 Task: Add Ancient Nutrition Organic Brain Boost to the cart.
Action: Mouse pressed left at (27, 70)
Screenshot: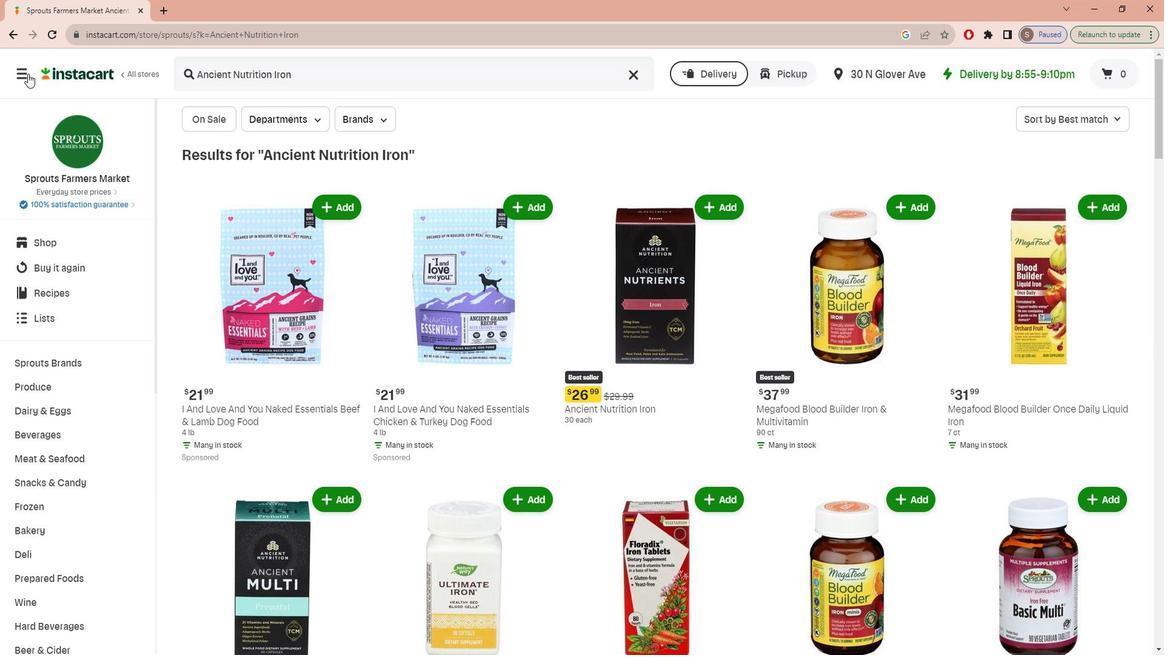 
Action: Mouse moved to (31, 150)
Screenshot: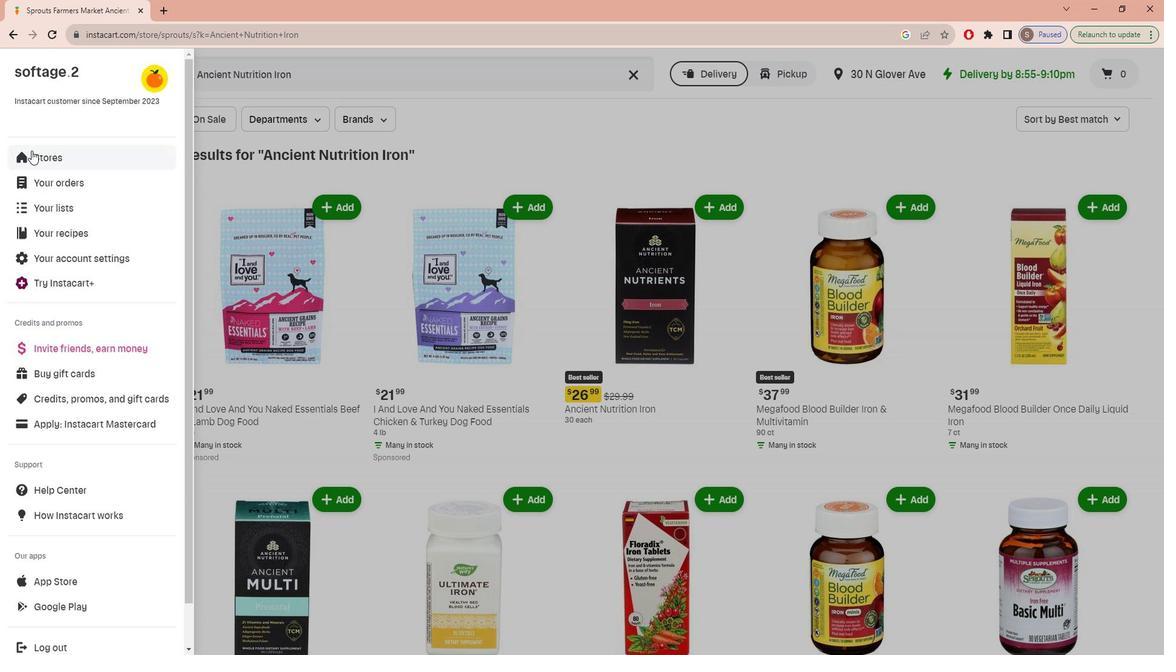 
Action: Mouse pressed left at (31, 150)
Screenshot: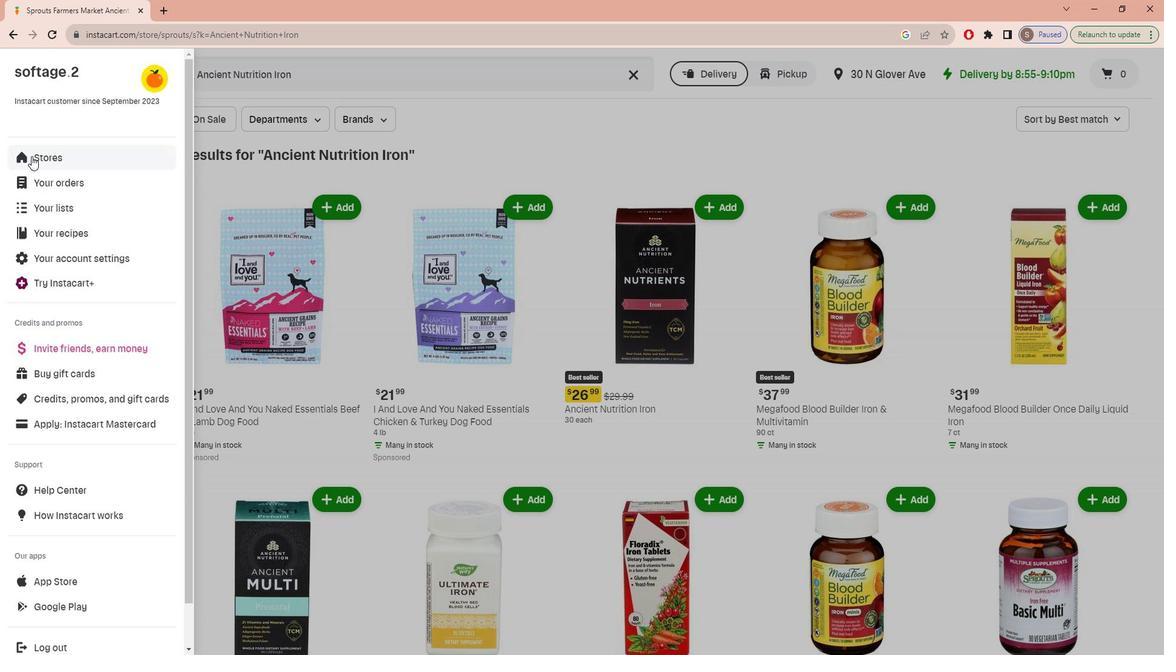 
Action: Mouse moved to (267, 121)
Screenshot: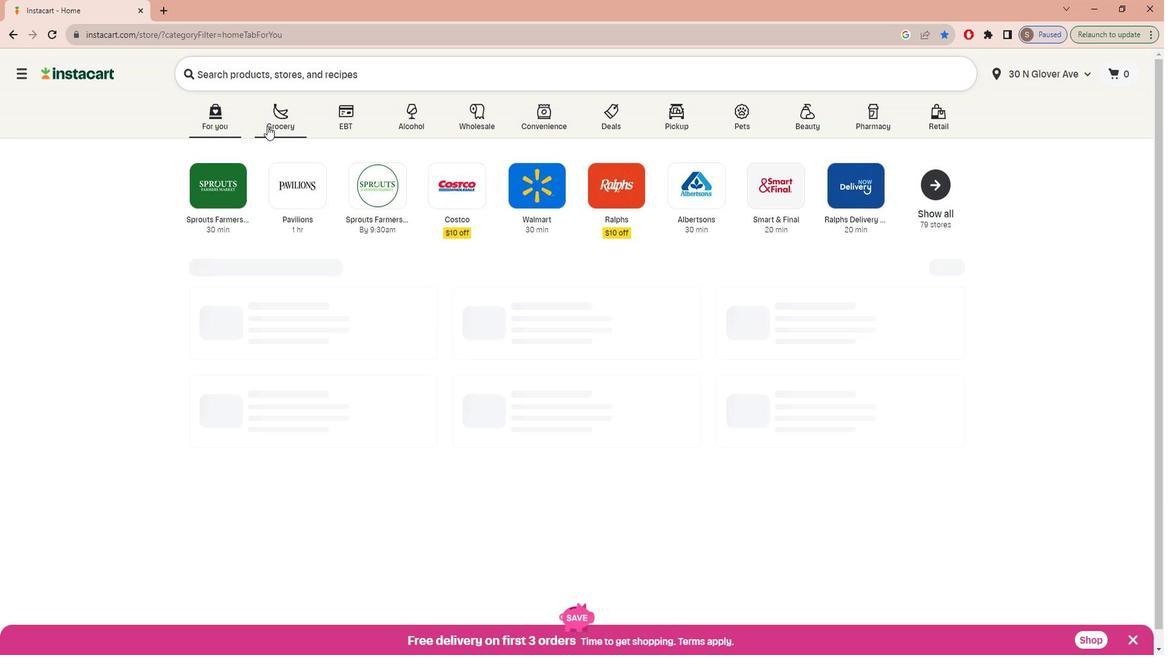 
Action: Mouse pressed left at (267, 121)
Screenshot: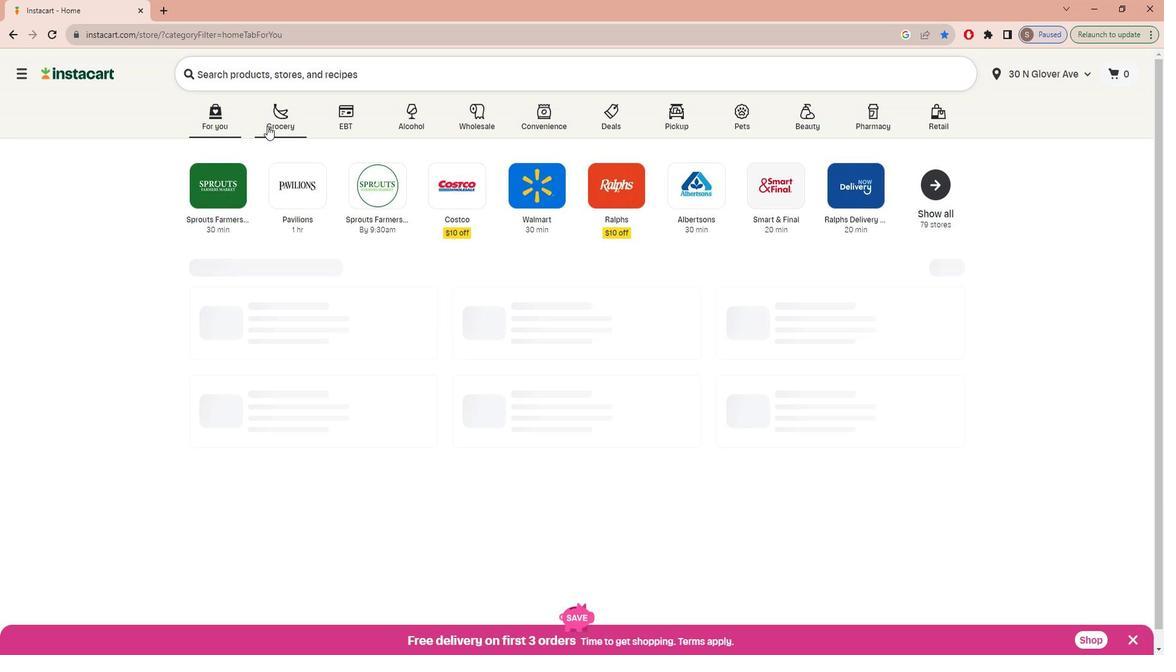 
Action: Mouse moved to (273, 333)
Screenshot: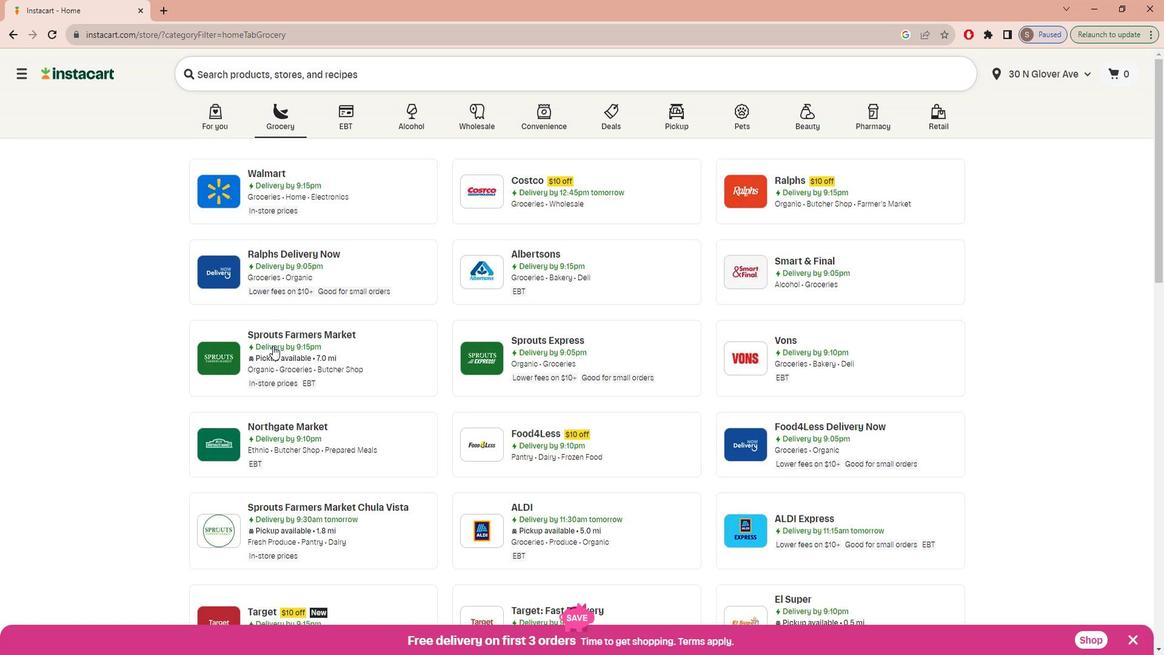 
Action: Mouse pressed left at (273, 333)
Screenshot: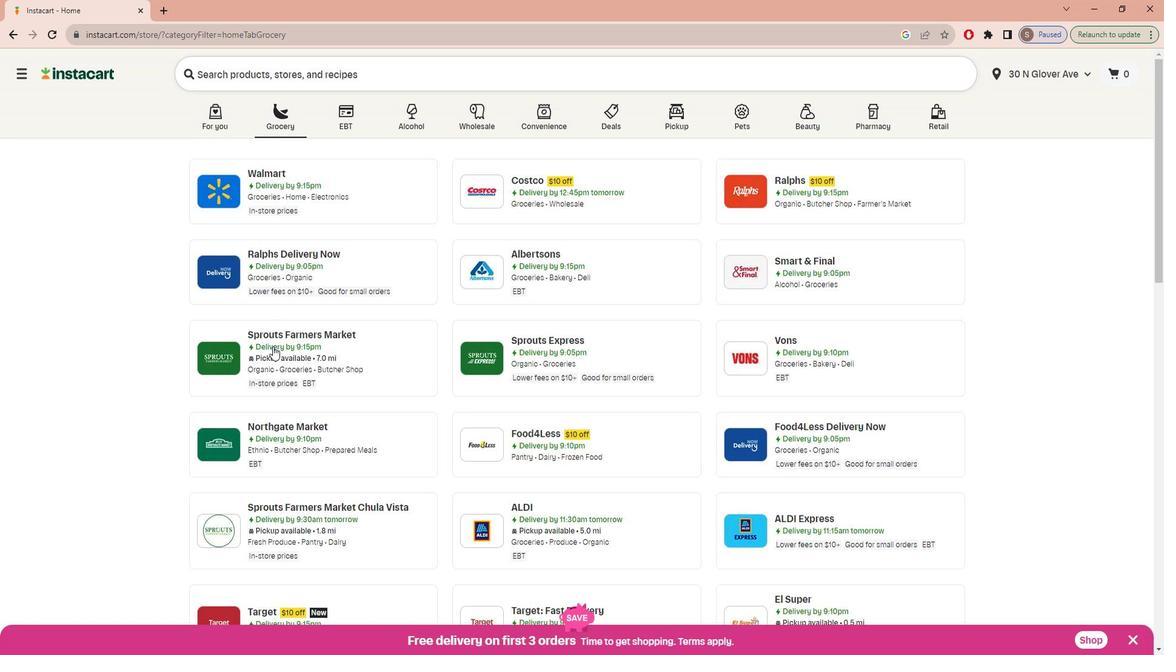 
Action: Mouse moved to (99, 438)
Screenshot: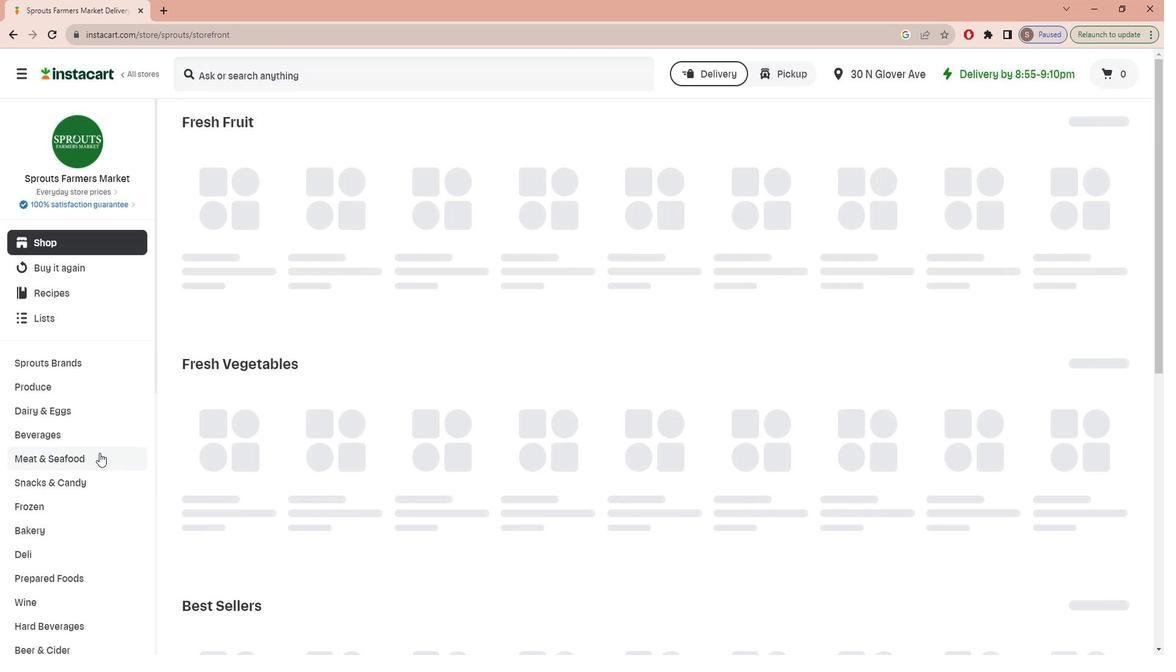 
Action: Mouse scrolled (99, 437) with delta (0, 0)
Screenshot: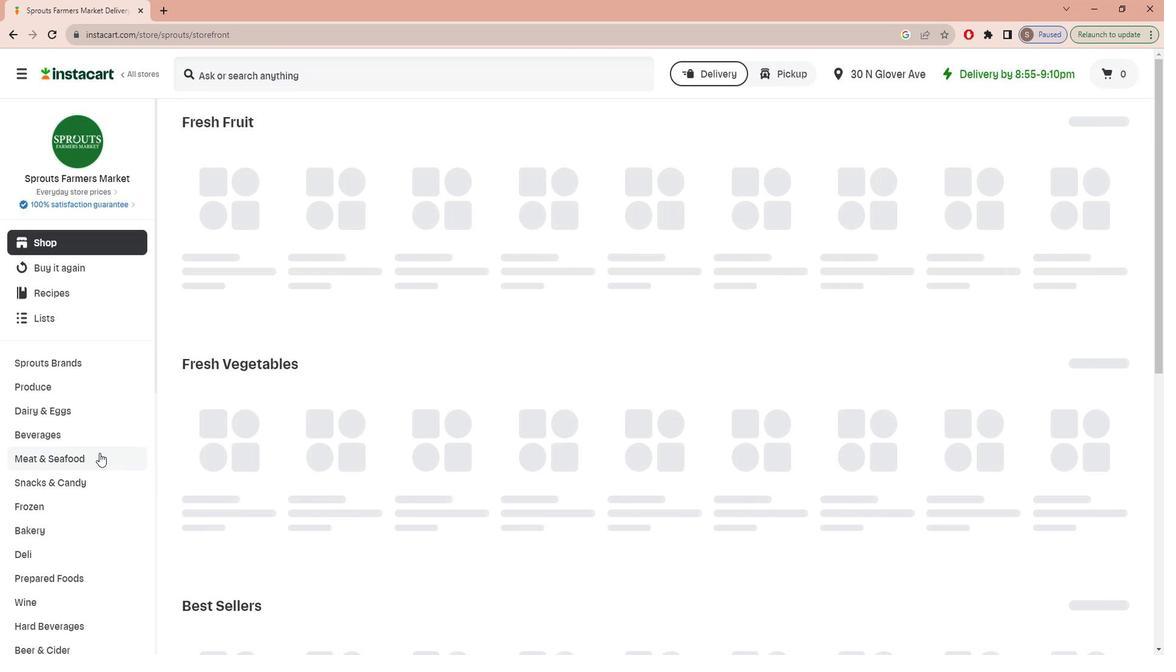 
Action: Mouse moved to (98, 438)
Screenshot: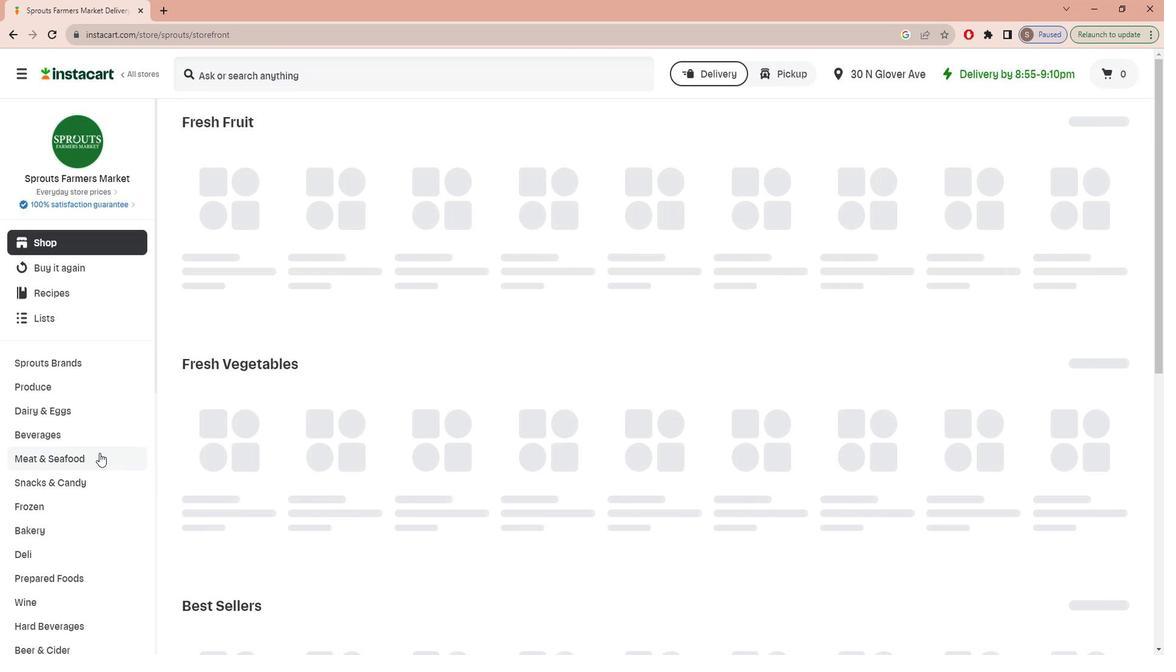 
Action: Mouse scrolled (98, 438) with delta (0, 0)
Screenshot: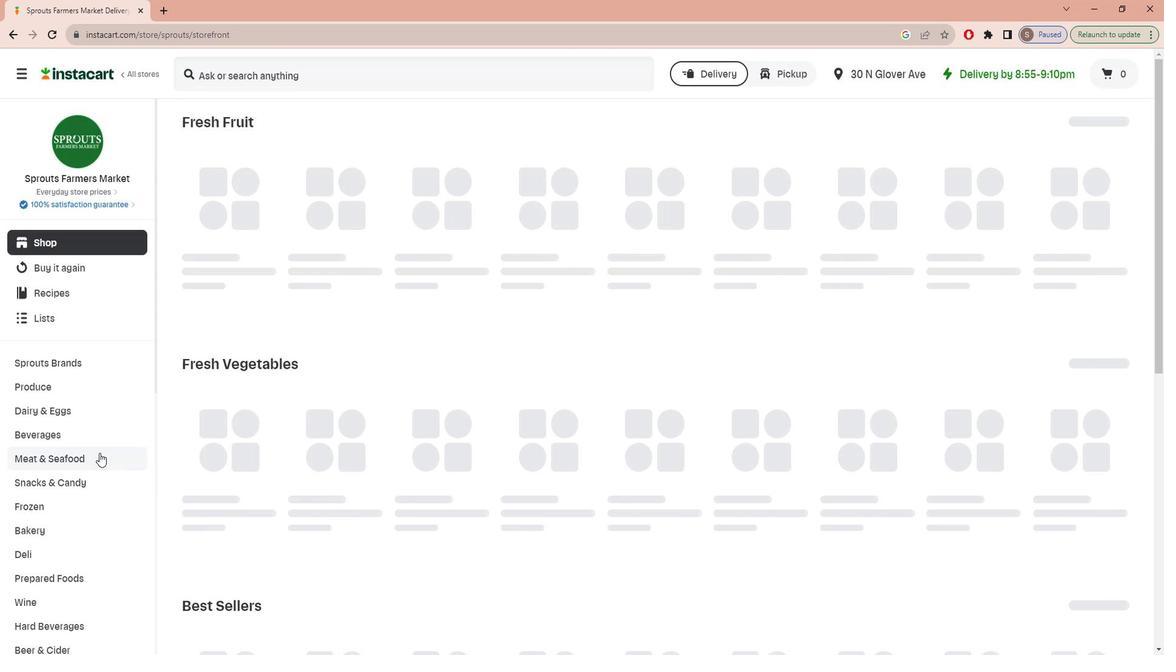 
Action: Mouse scrolled (98, 438) with delta (0, 0)
Screenshot: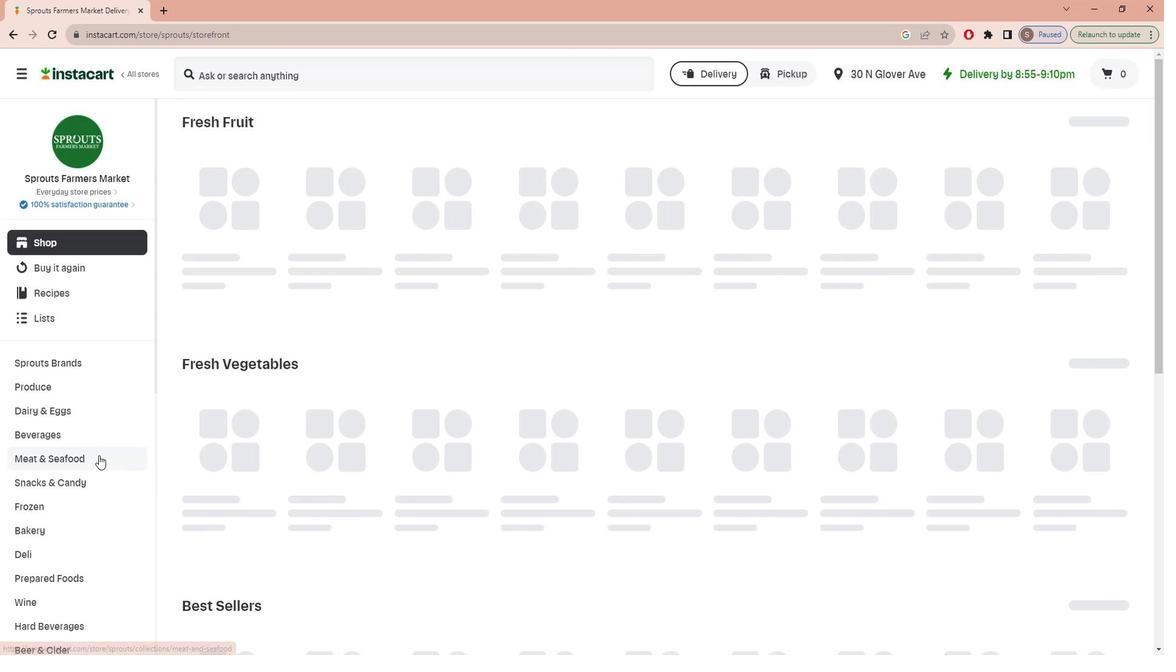 
Action: Mouse scrolled (98, 438) with delta (0, 0)
Screenshot: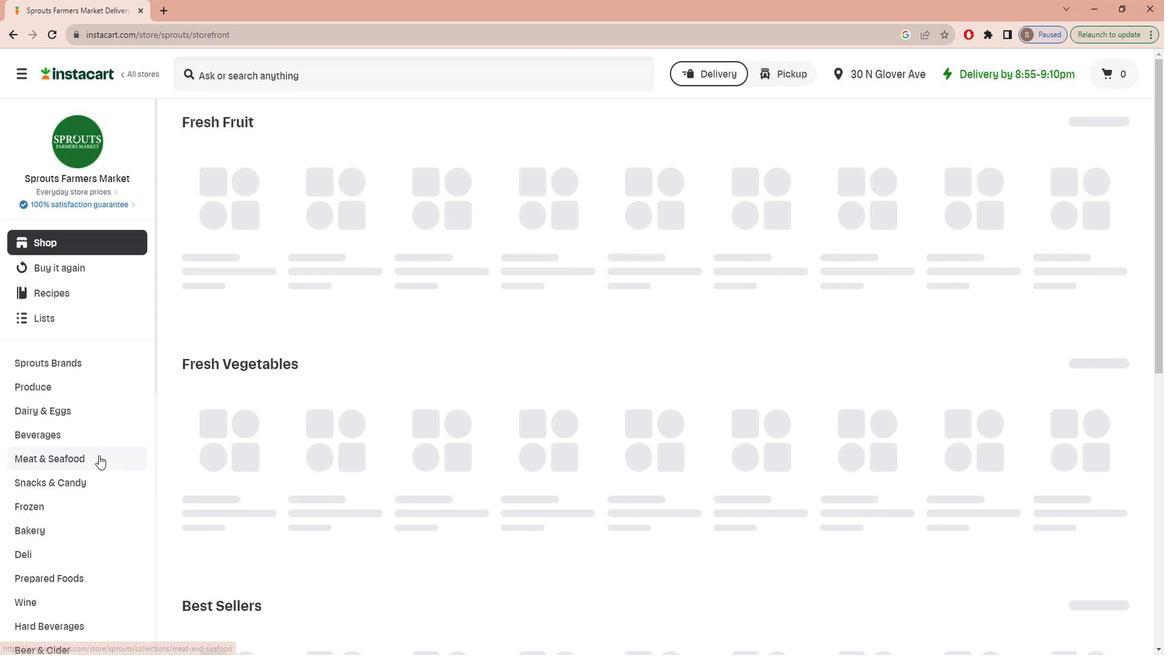 
Action: Mouse scrolled (98, 438) with delta (0, 0)
Screenshot: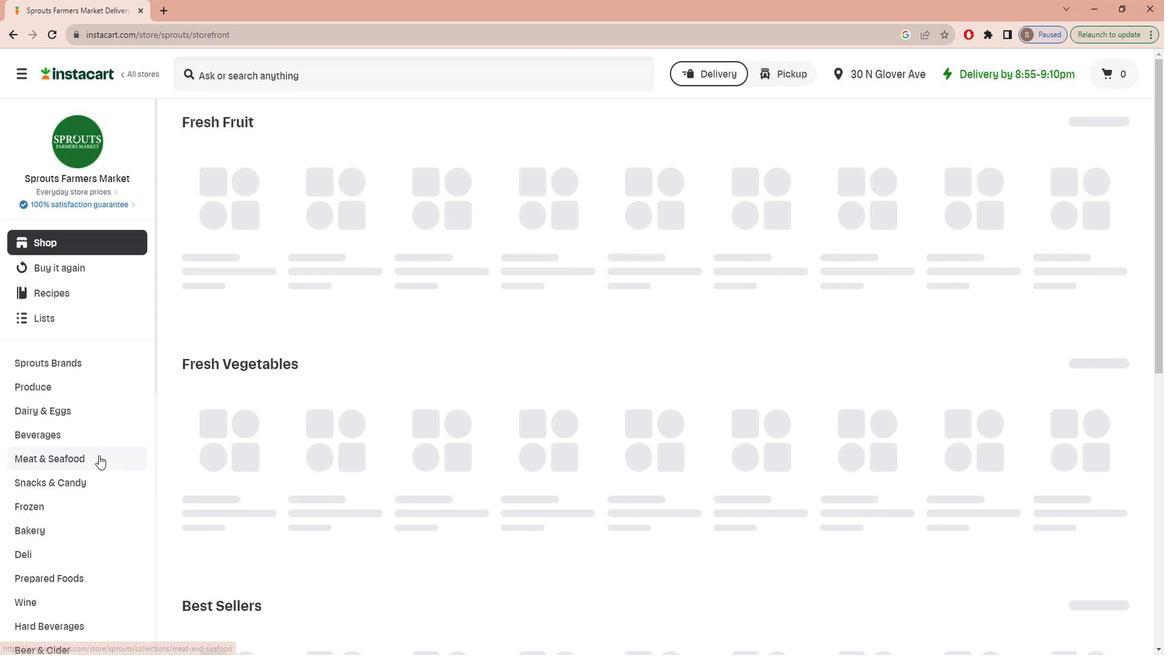 
Action: Mouse scrolled (98, 438) with delta (0, 0)
Screenshot: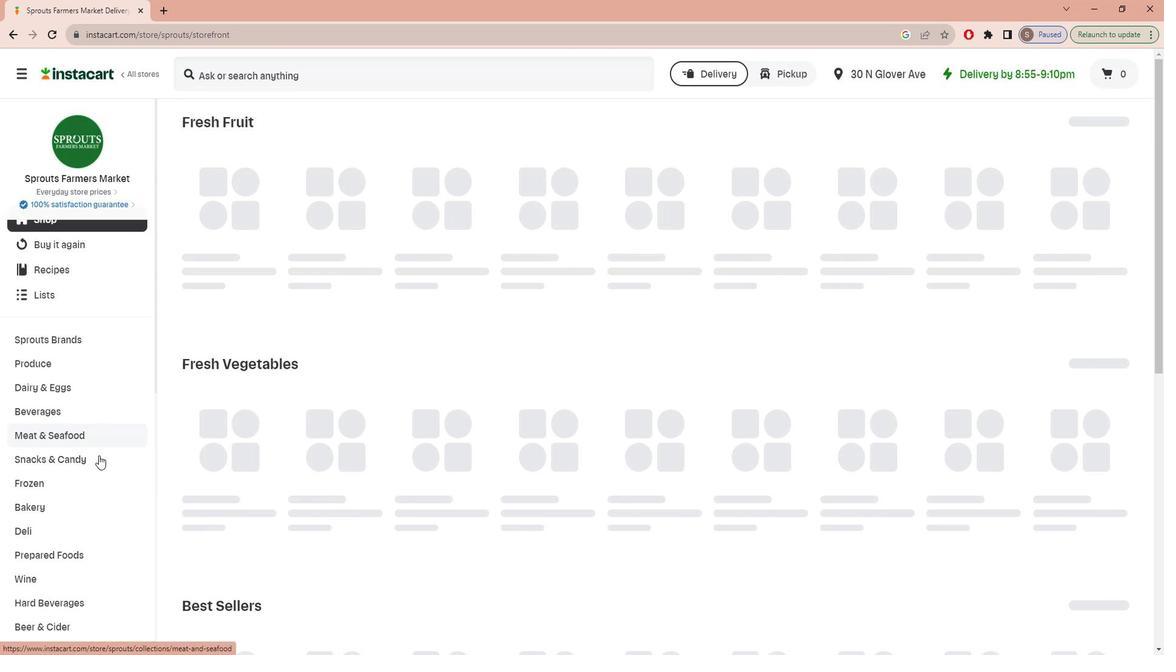 
Action: Mouse scrolled (98, 438) with delta (0, 0)
Screenshot: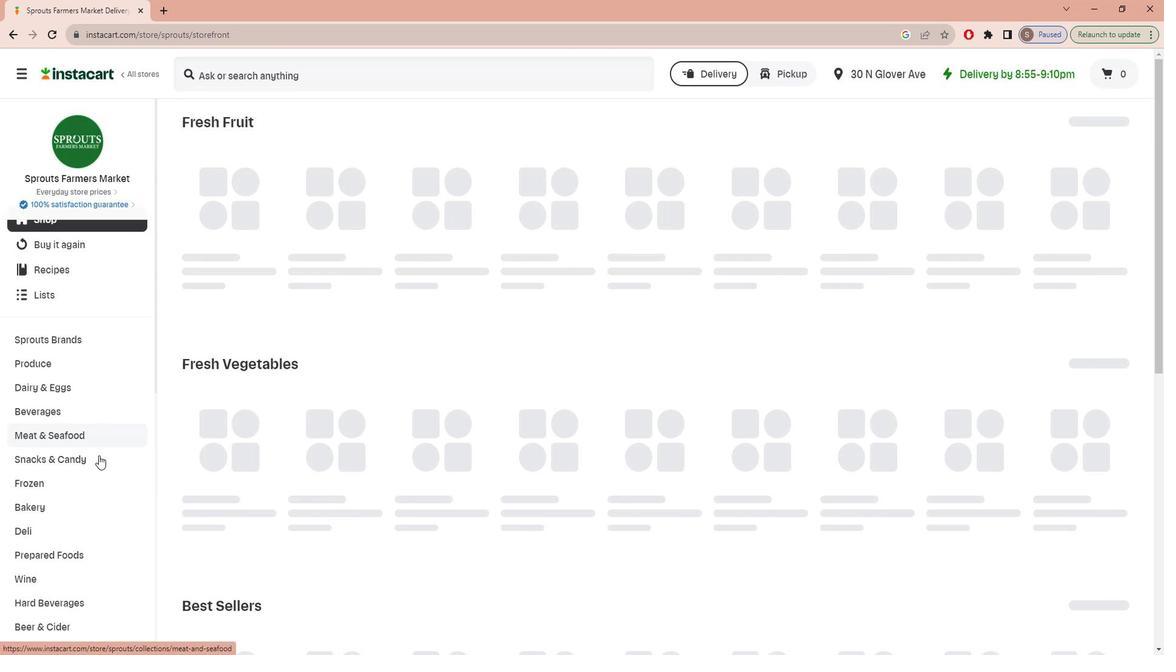 
Action: Mouse scrolled (98, 438) with delta (0, 0)
Screenshot: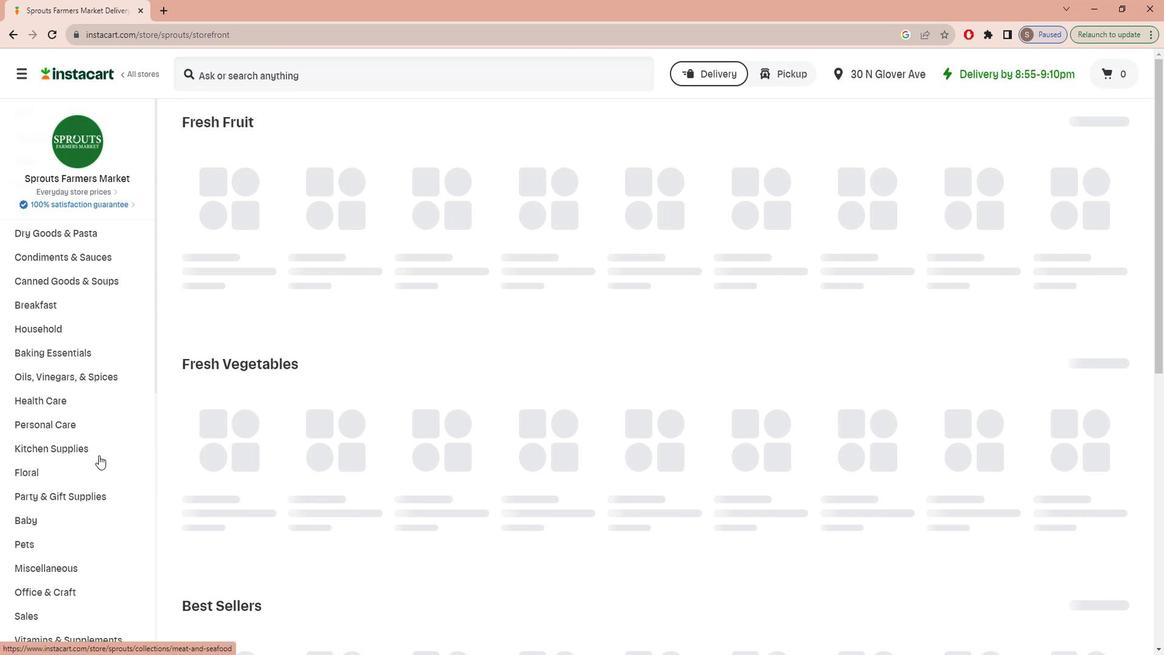 
Action: Mouse scrolled (98, 438) with delta (0, 0)
Screenshot: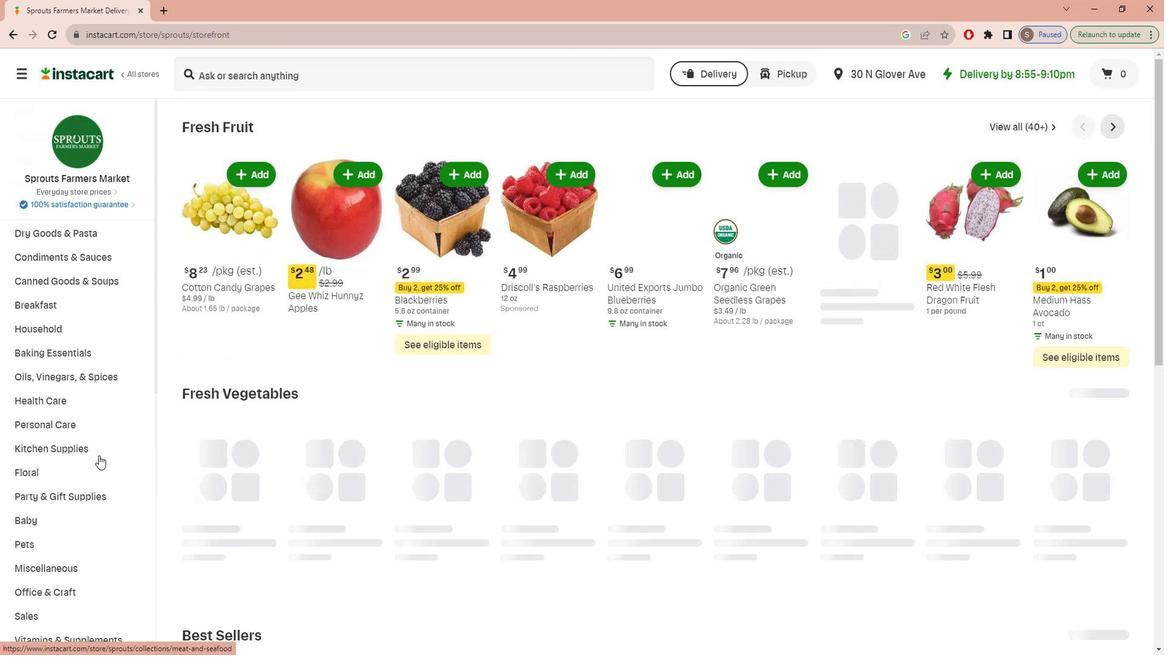 
Action: Mouse scrolled (98, 438) with delta (0, 0)
Screenshot: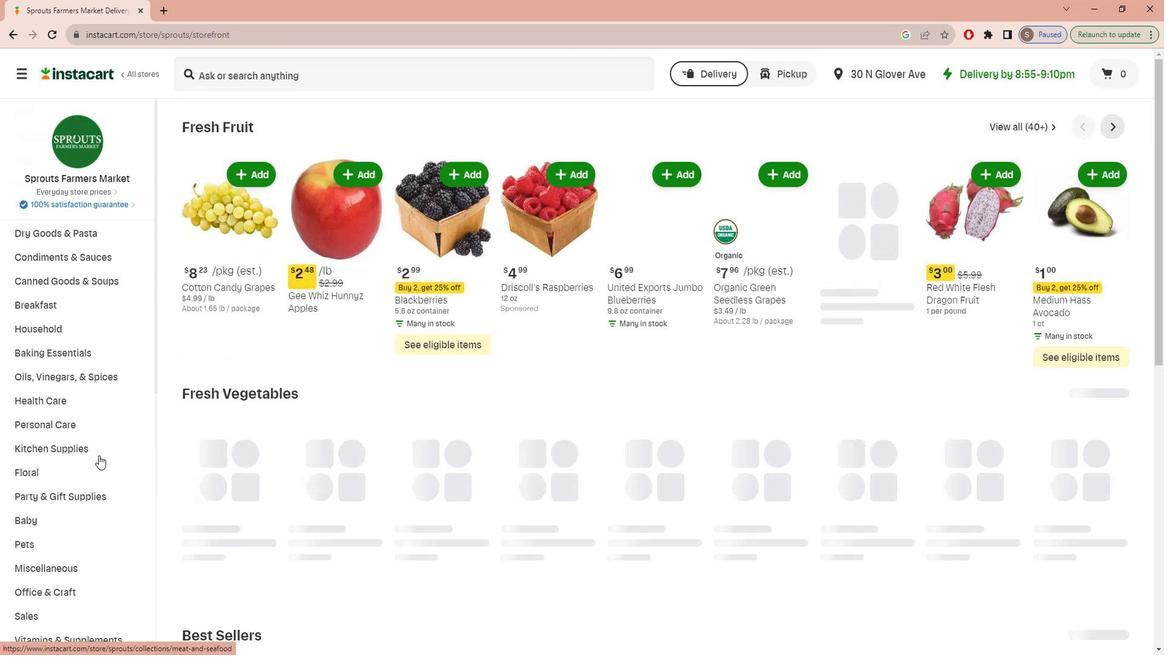 
Action: Mouse scrolled (98, 438) with delta (0, 0)
Screenshot: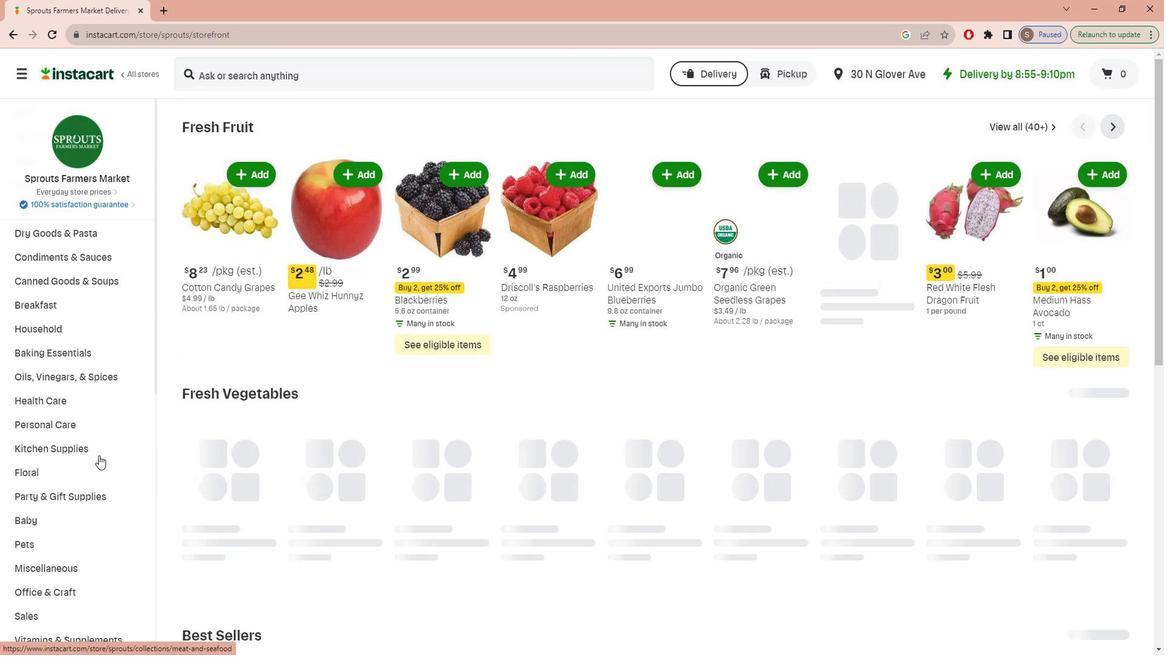 
Action: Mouse scrolled (98, 438) with delta (0, 0)
Screenshot: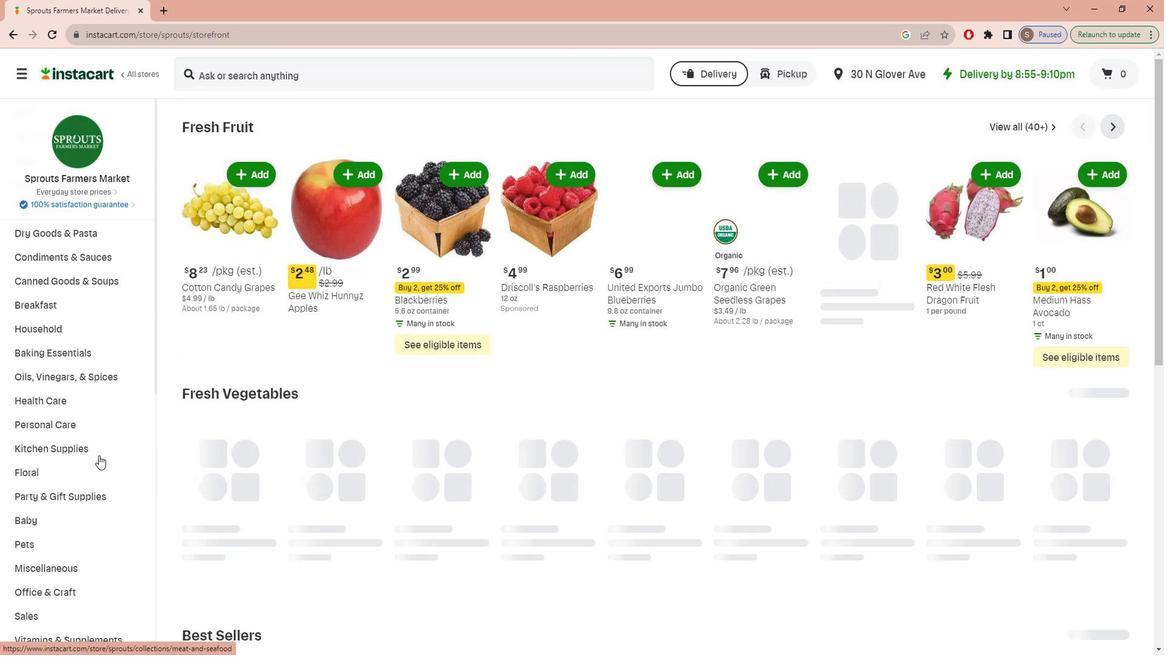 
Action: Mouse scrolled (98, 438) with delta (0, 0)
Screenshot: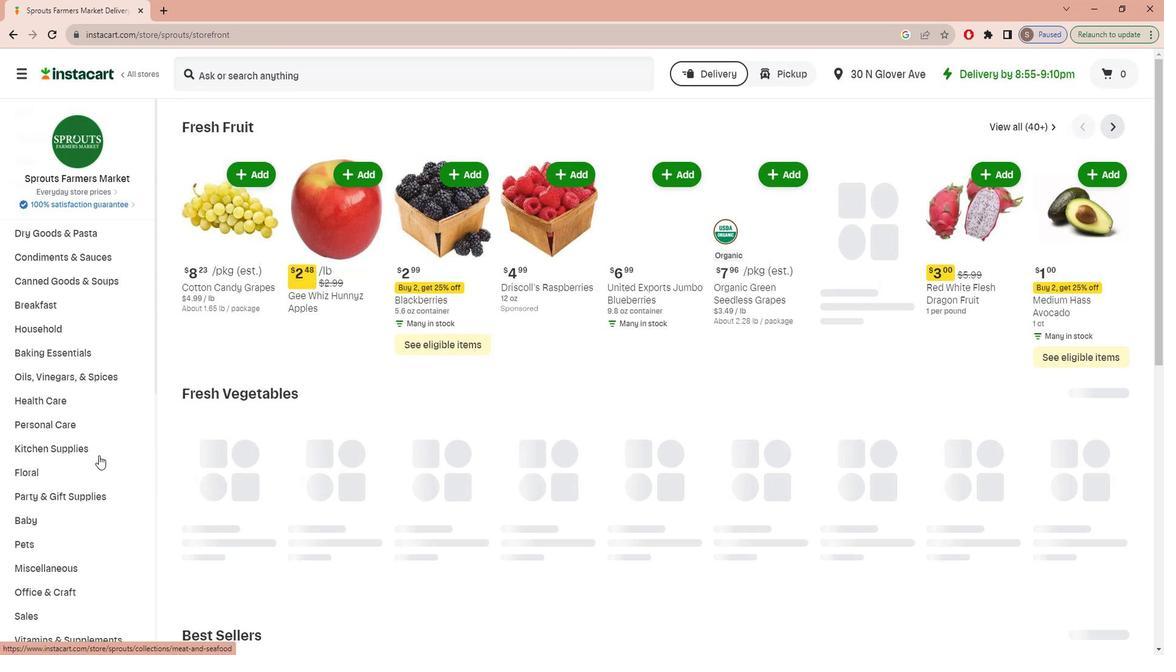 
Action: Mouse moved to (102, 563)
Screenshot: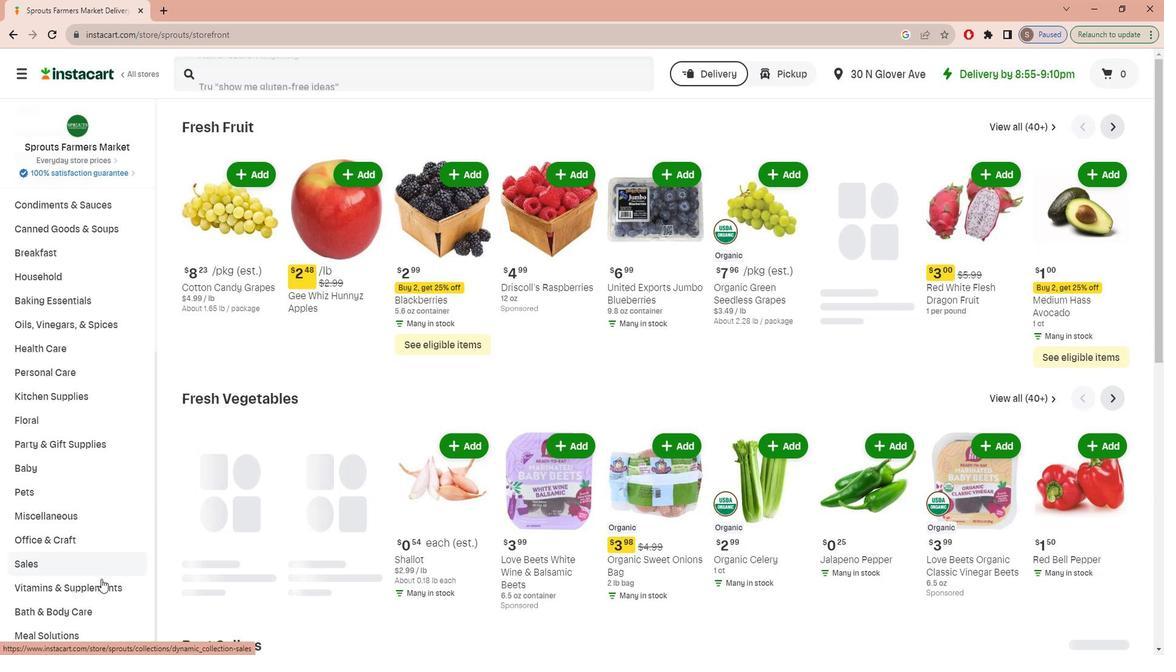 
Action: Mouse pressed left at (102, 563)
Screenshot: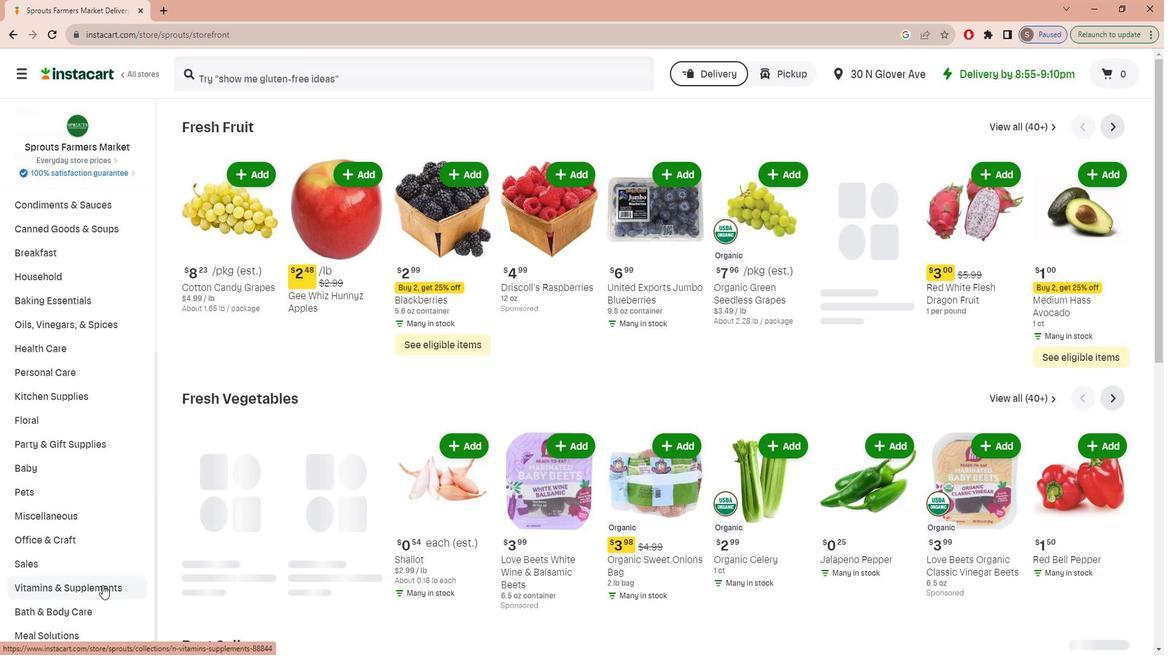 
Action: Mouse moved to (1122, 148)
Screenshot: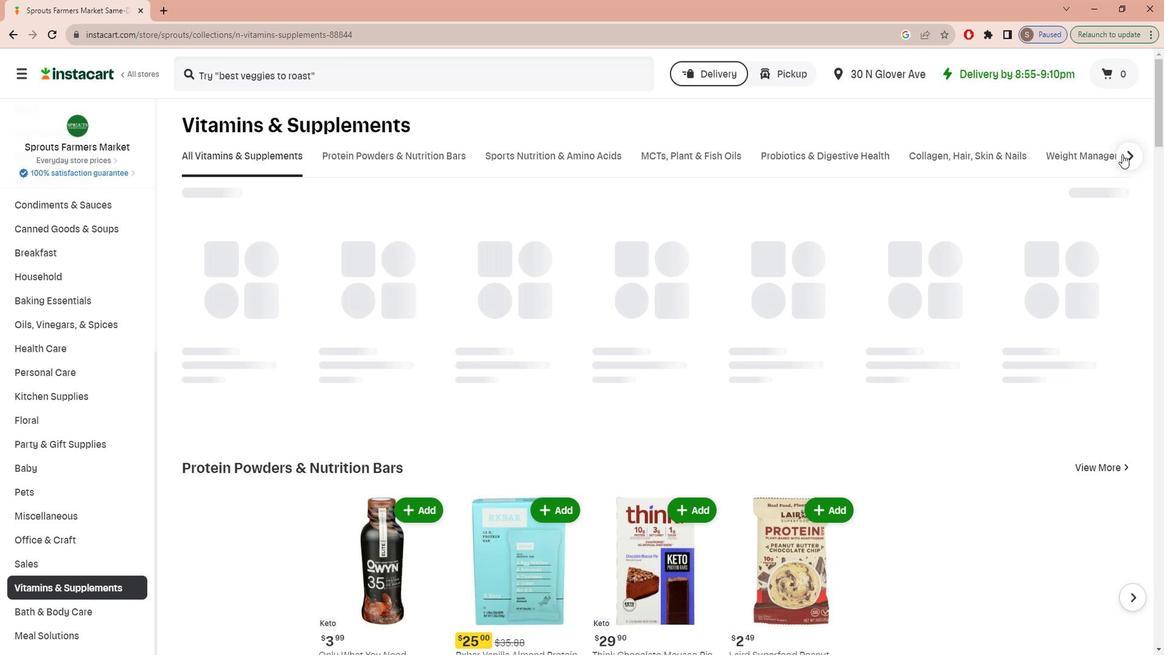 
Action: Mouse pressed left at (1122, 148)
Screenshot: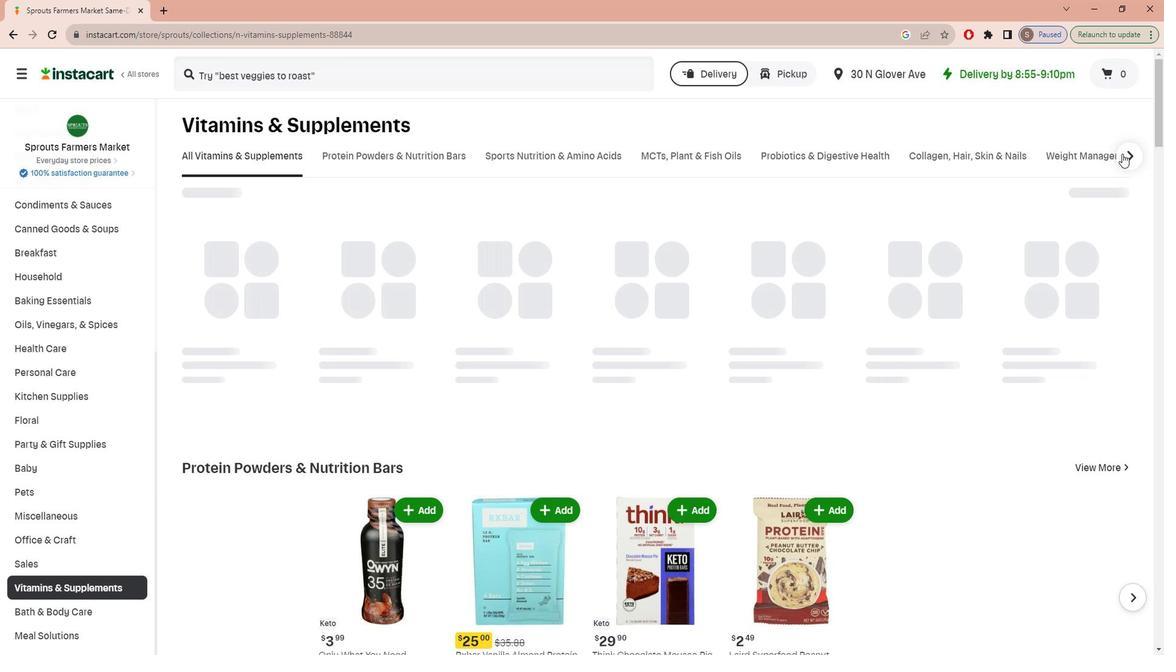 
Action: Mouse moved to (820, 144)
Screenshot: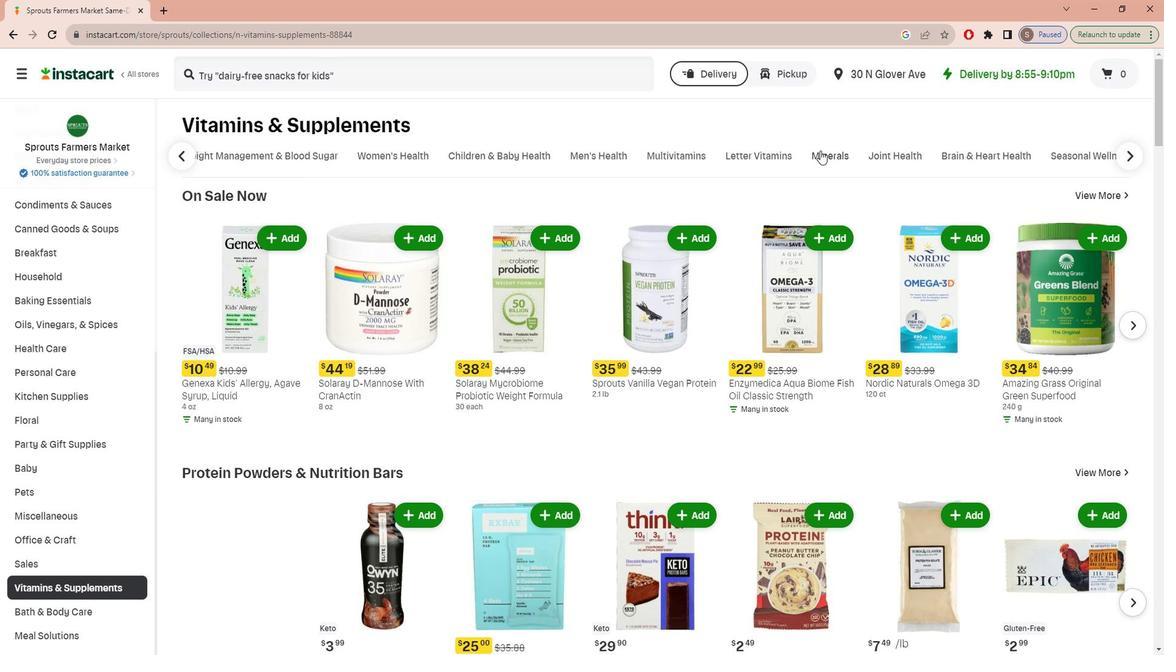 
Action: Mouse pressed left at (820, 144)
Screenshot: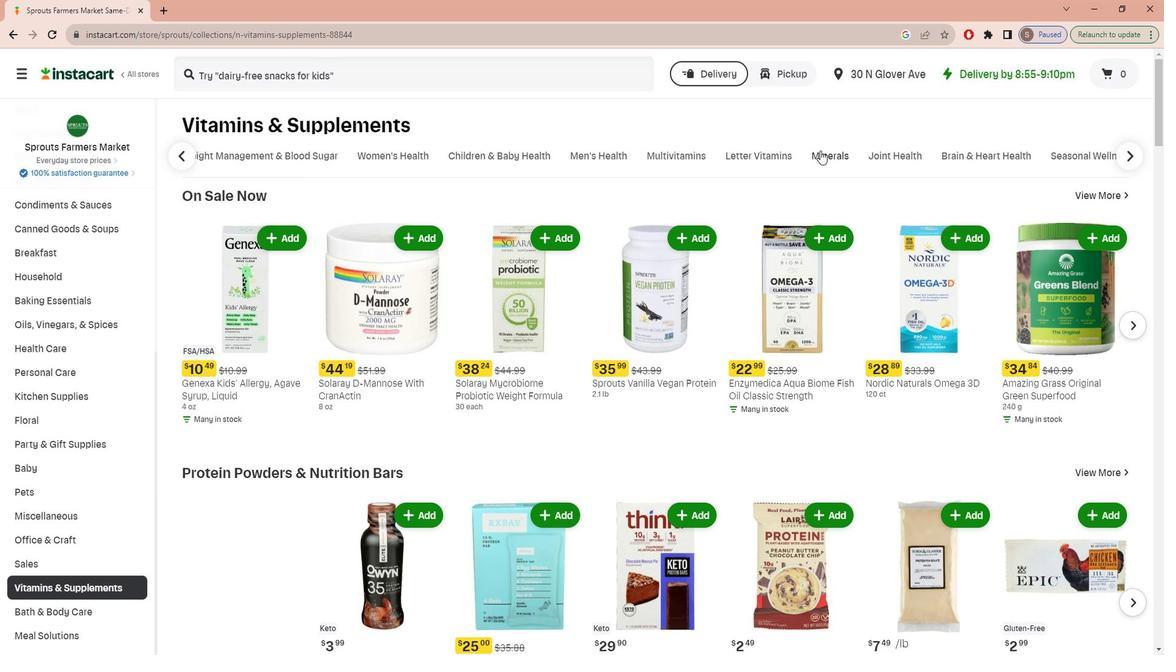 
Action: Mouse moved to (566, 74)
Screenshot: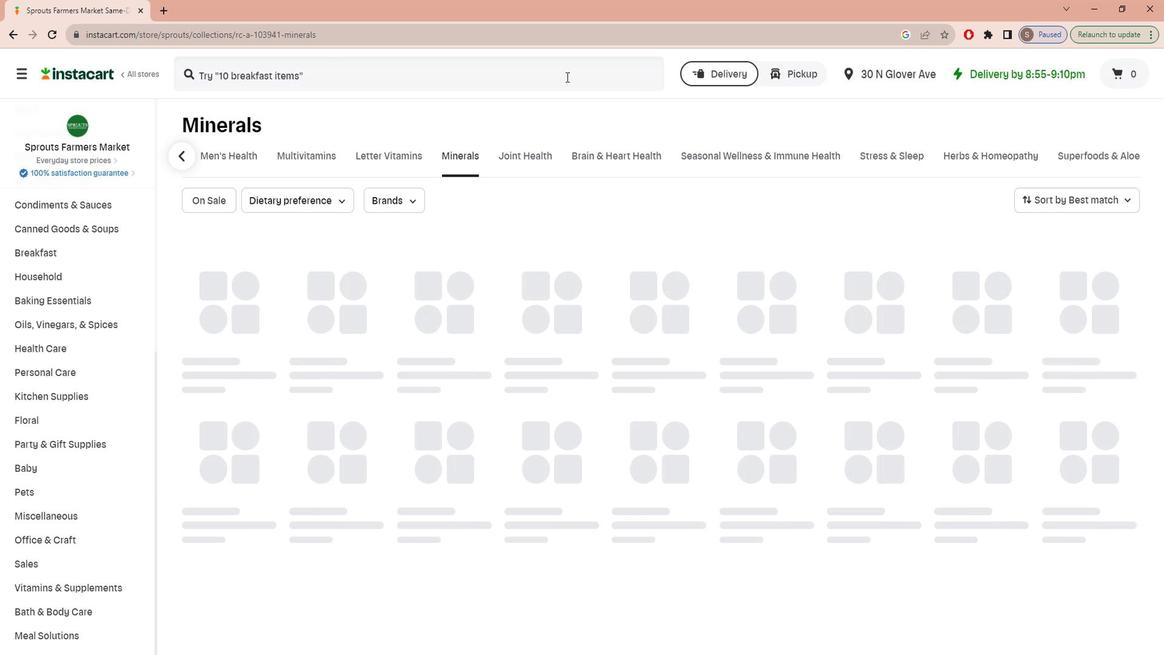 
Action: Mouse pressed left at (566, 74)
Screenshot: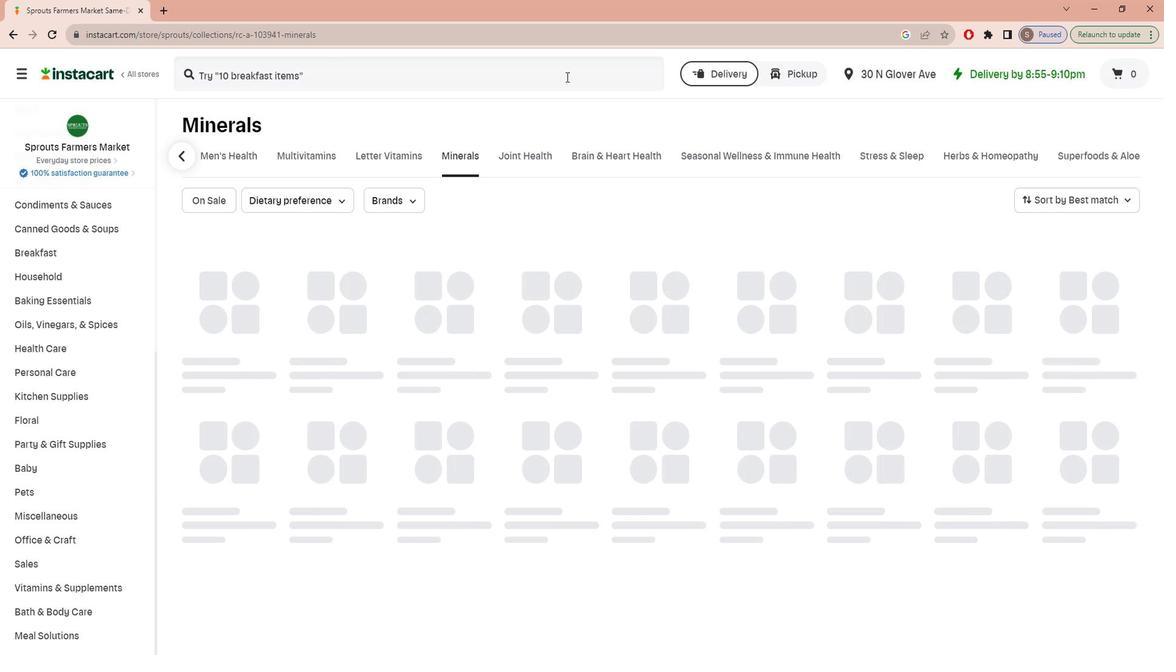 
Action: Mouse pressed left at (566, 74)
Screenshot: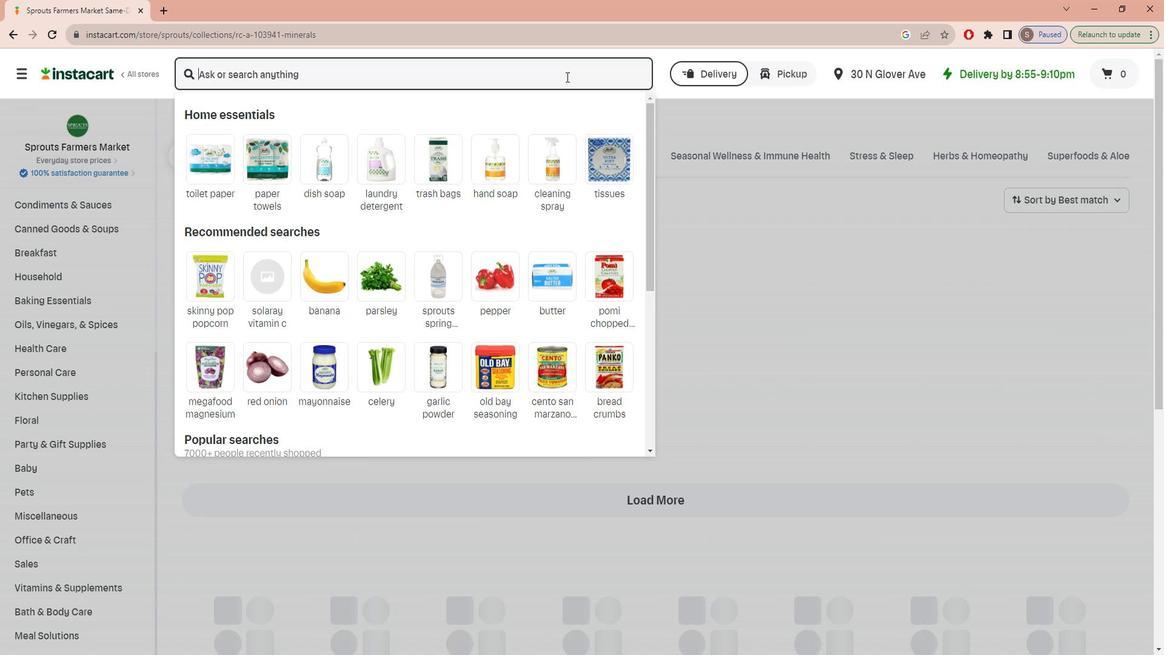 
Action: Key pressed a<Key.caps_lock>NCIENT<Key.space><Key.caps_lock>n<Key.caps_lock>UTRITION<Key.space><Key.caps_lock>o<Key.caps_lock>RGANIC<Key.space><Key.caps_lock>b<Key.caps_lock>RAIN<Key.space><Key.caps_lock>b<Key.caps_lock>OOST<Key.enter>
Screenshot: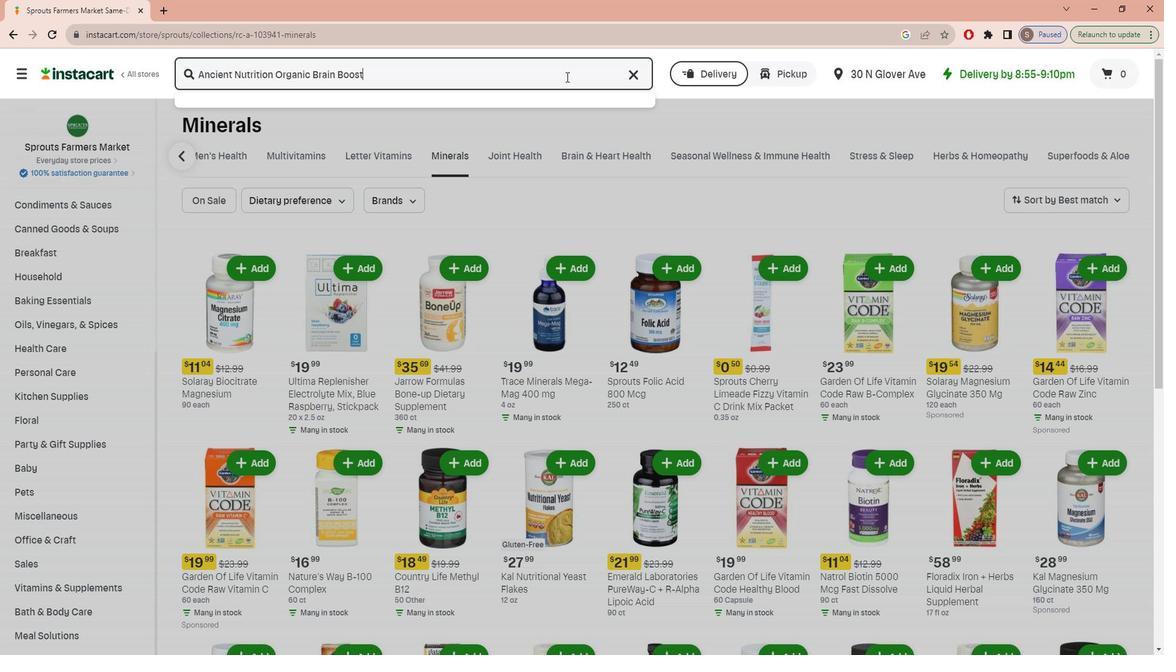 
Action: Mouse moved to (346, 290)
Screenshot: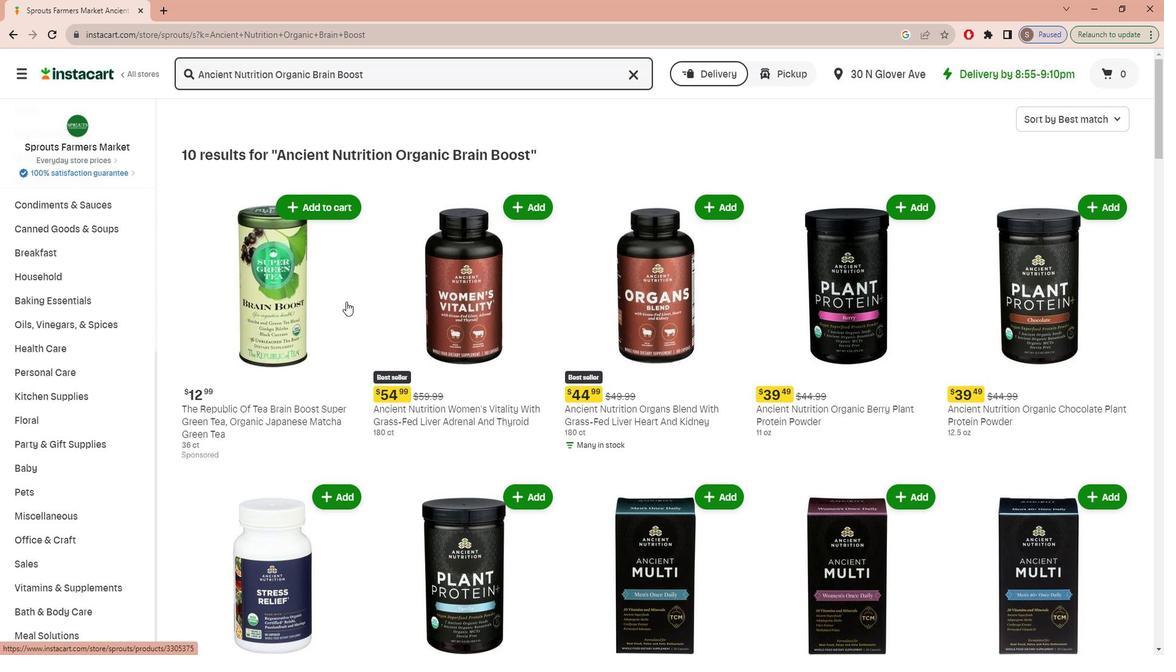 
Action: Mouse scrolled (346, 289) with delta (0, 0)
Screenshot: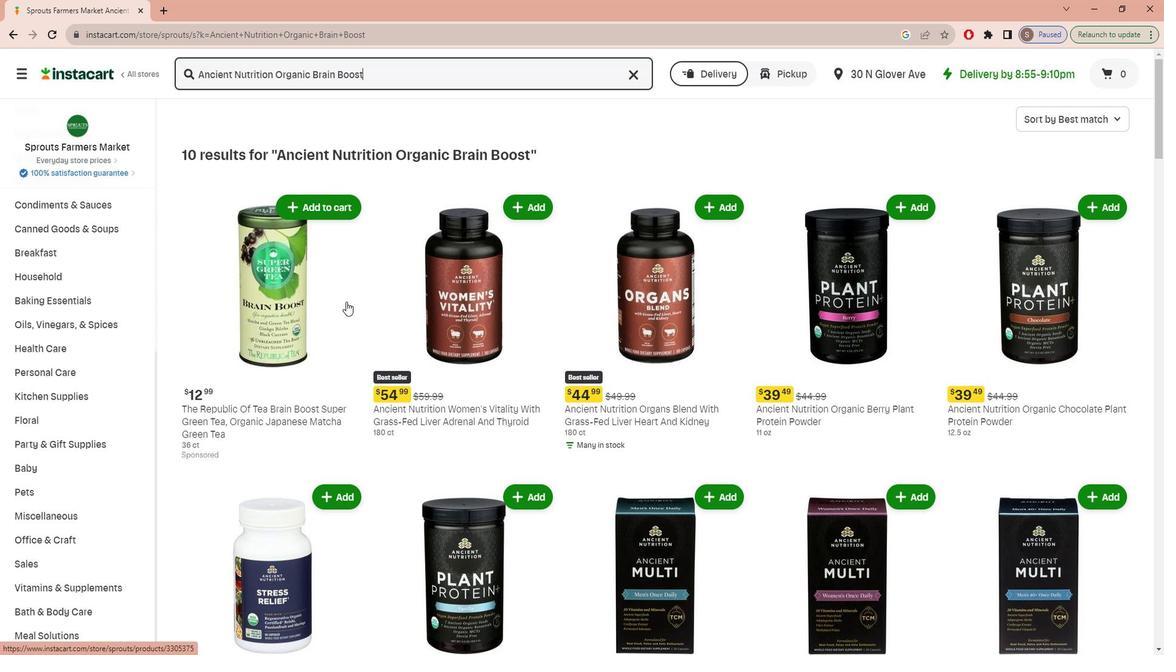 
Action: Mouse scrolled (346, 289) with delta (0, 0)
Screenshot: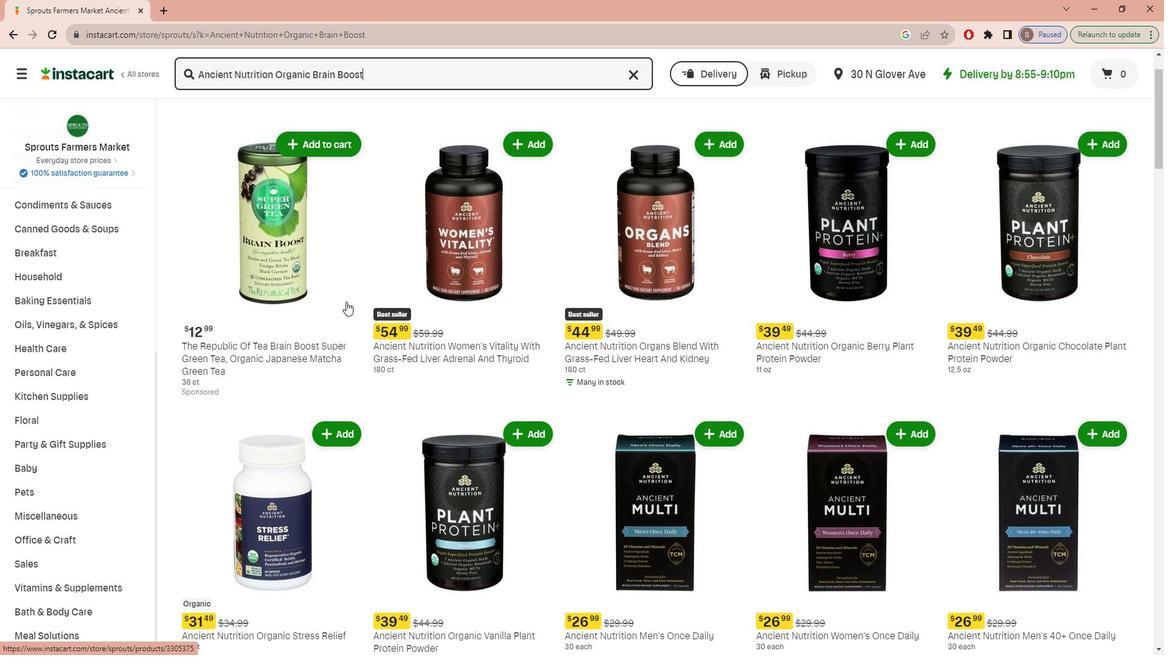 
Action: Mouse moved to (345, 290)
Screenshot: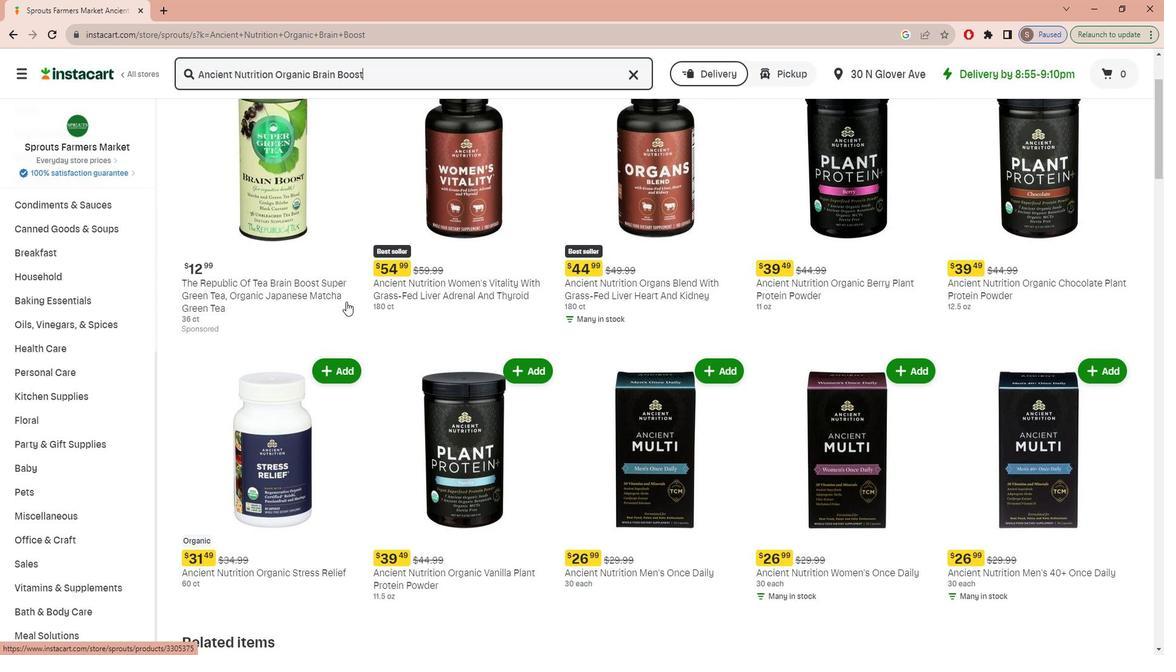 
Action: Mouse scrolled (345, 289) with delta (0, 0)
Screenshot: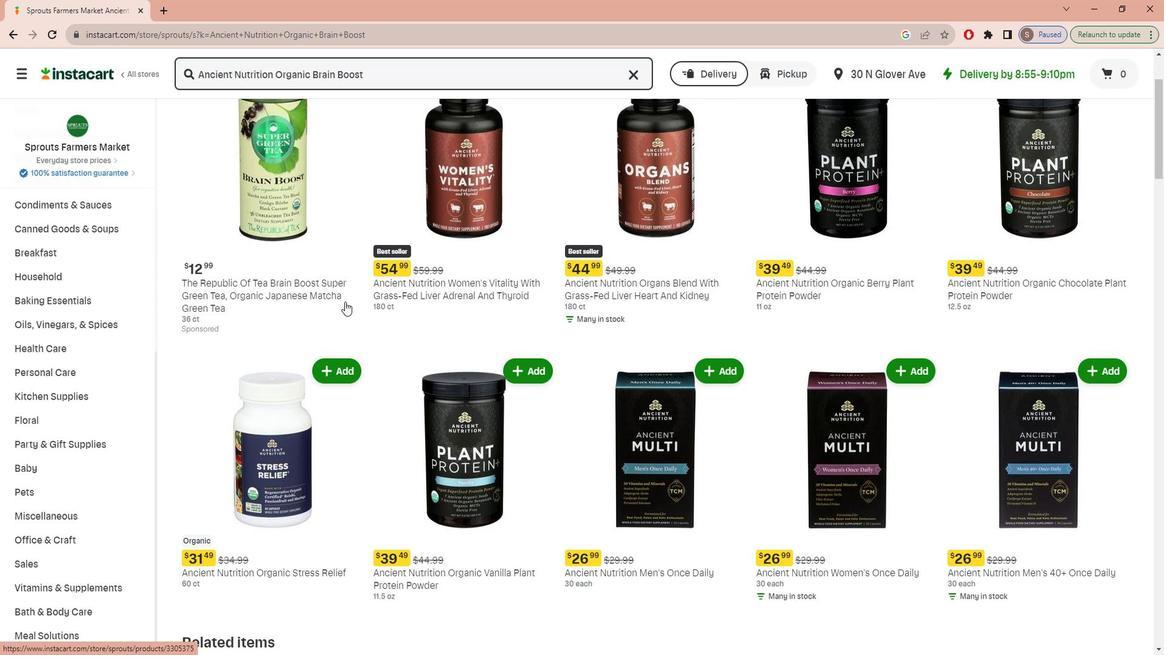 
Action: Mouse scrolled (345, 289) with delta (0, 0)
Screenshot: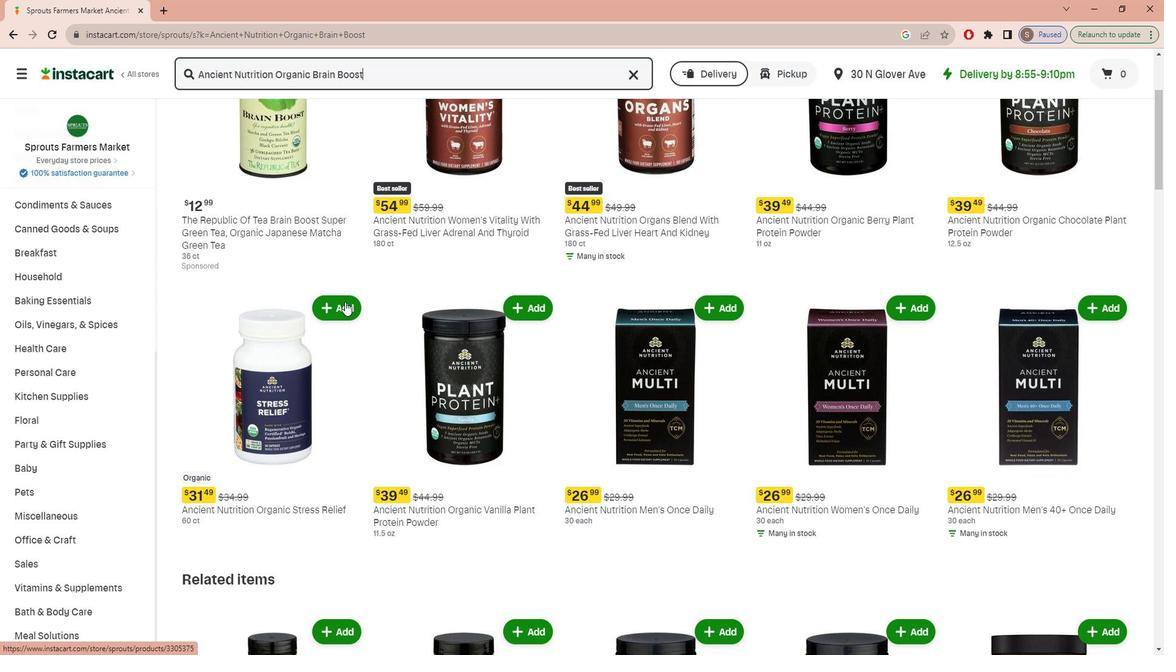 
Action: Mouse moved to (345, 291)
Screenshot: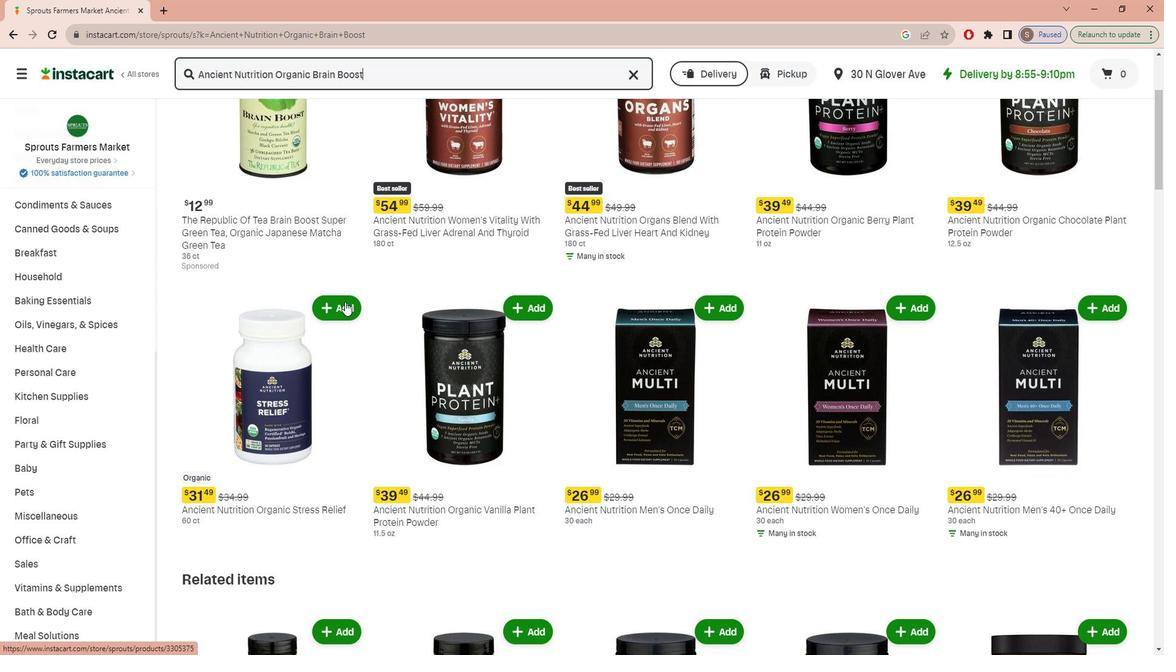 
Action: Mouse scrolled (345, 290) with delta (0, 0)
Screenshot: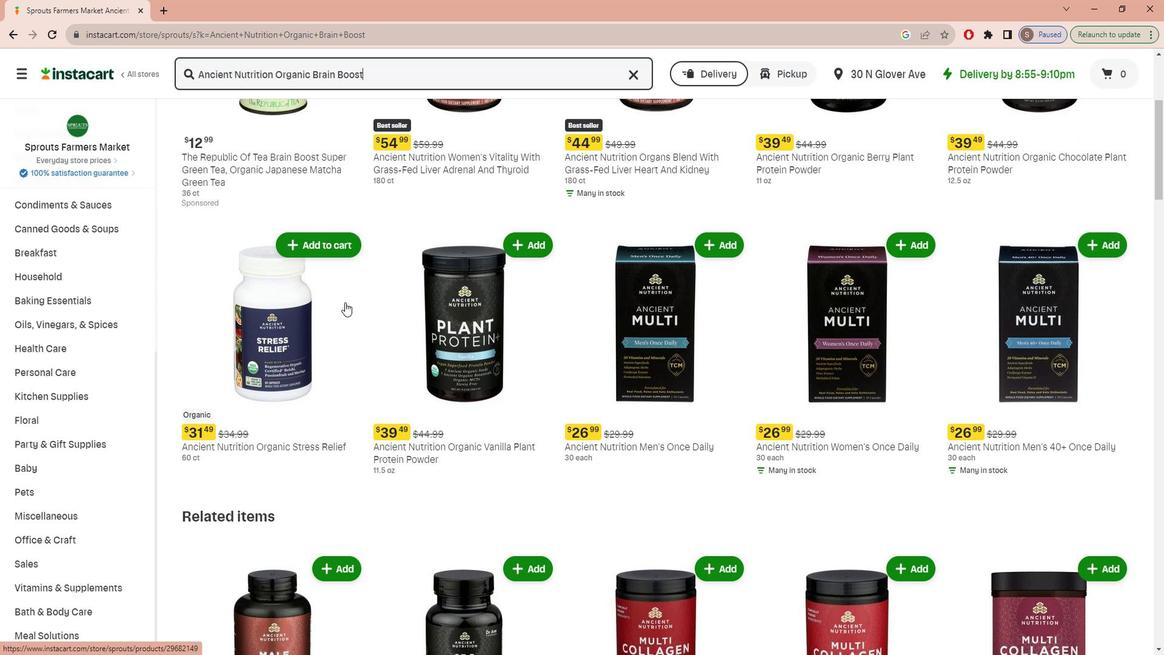 
Action: Mouse moved to (344, 291)
Screenshot: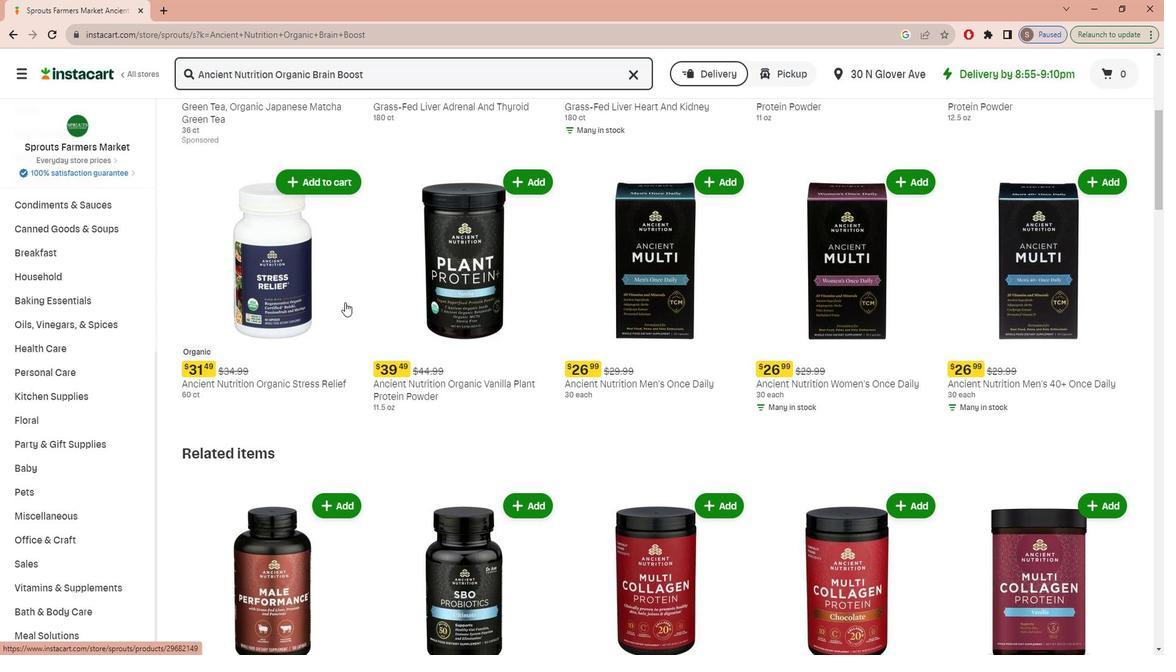 
Action: Mouse scrolled (344, 290) with delta (0, 0)
Screenshot: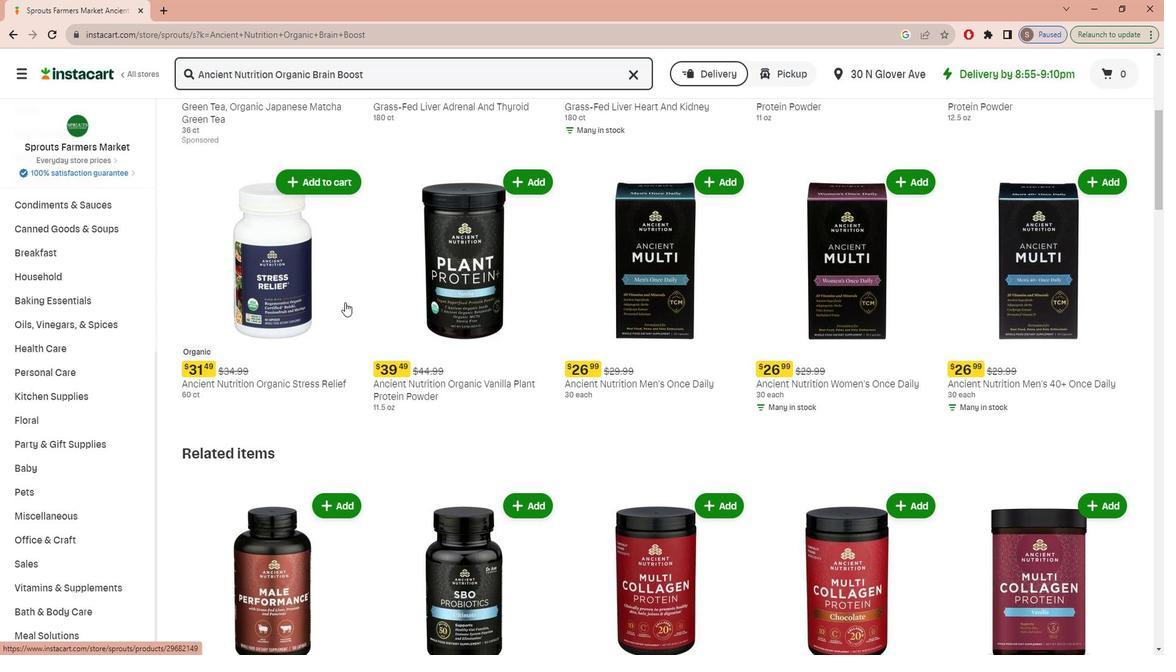 
Action: Mouse scrolled (344, 290) with delta (0, 0)
Screenshot: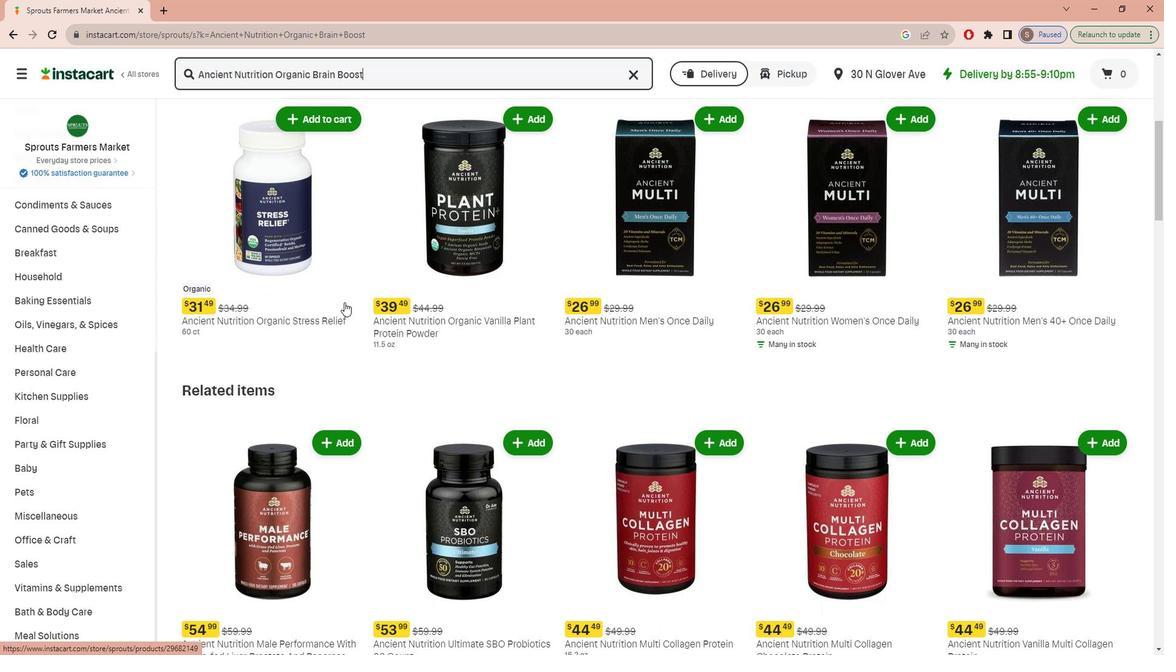
Action: Mouse scrolled (344, 290) with delta (0, 0)
Screenshot: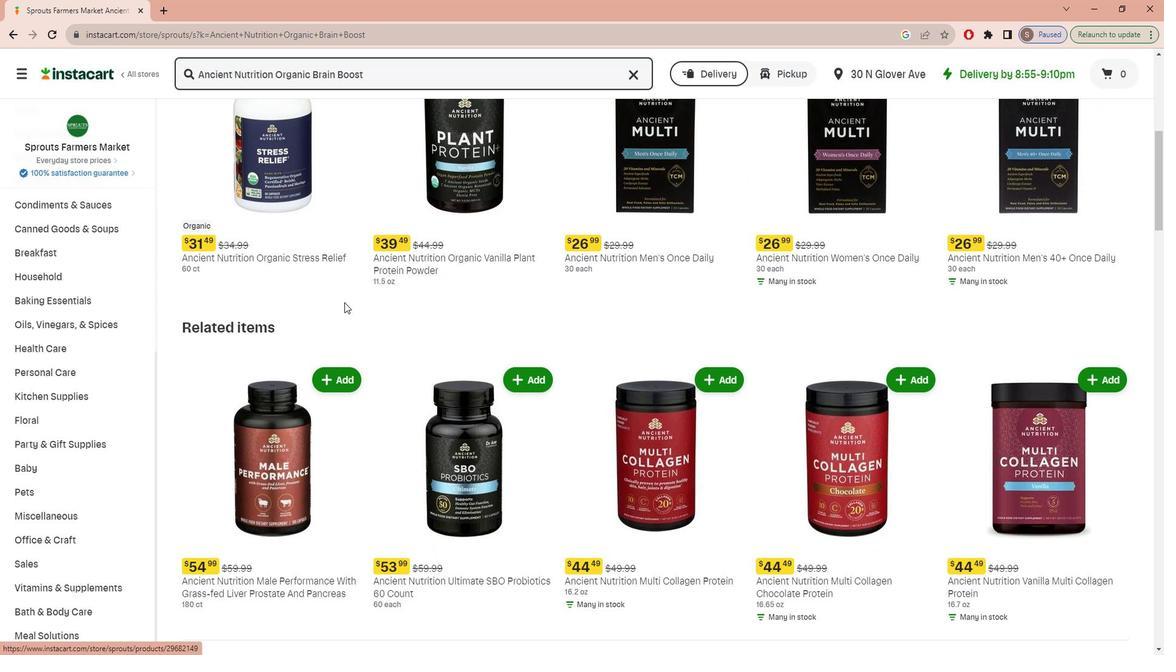 
Action: Mouse scrolled (344, 290) with delta (0, 0)
Screenshot: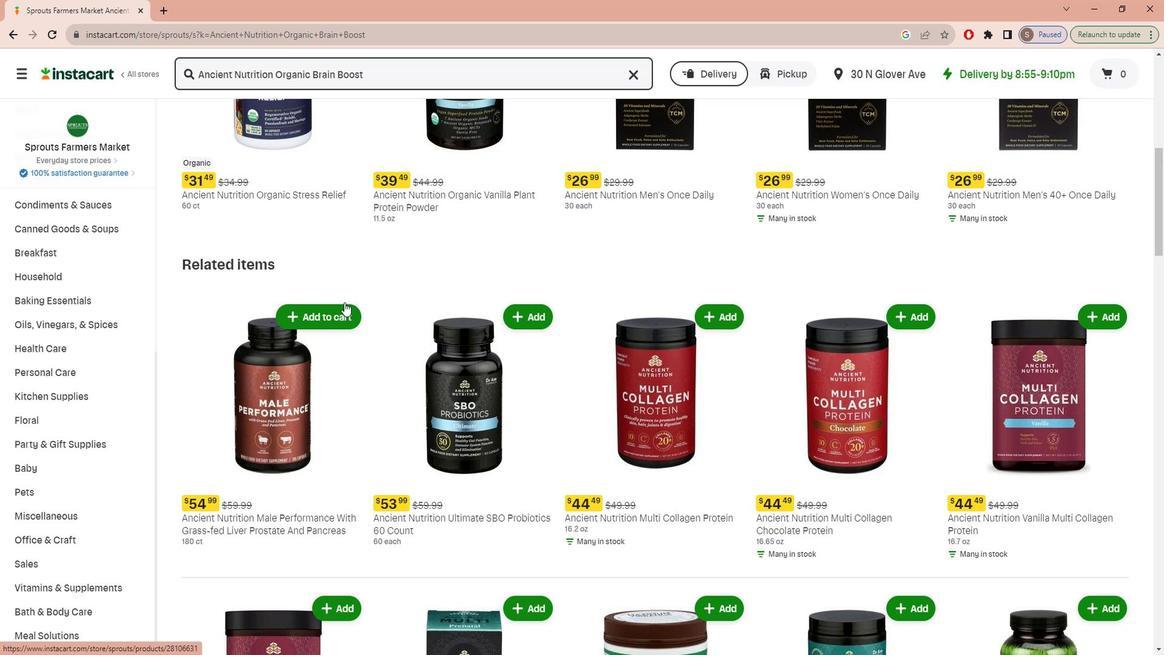 
Action: Mouse scrolled (344, 290) with delta (0, 0)
Screenshot: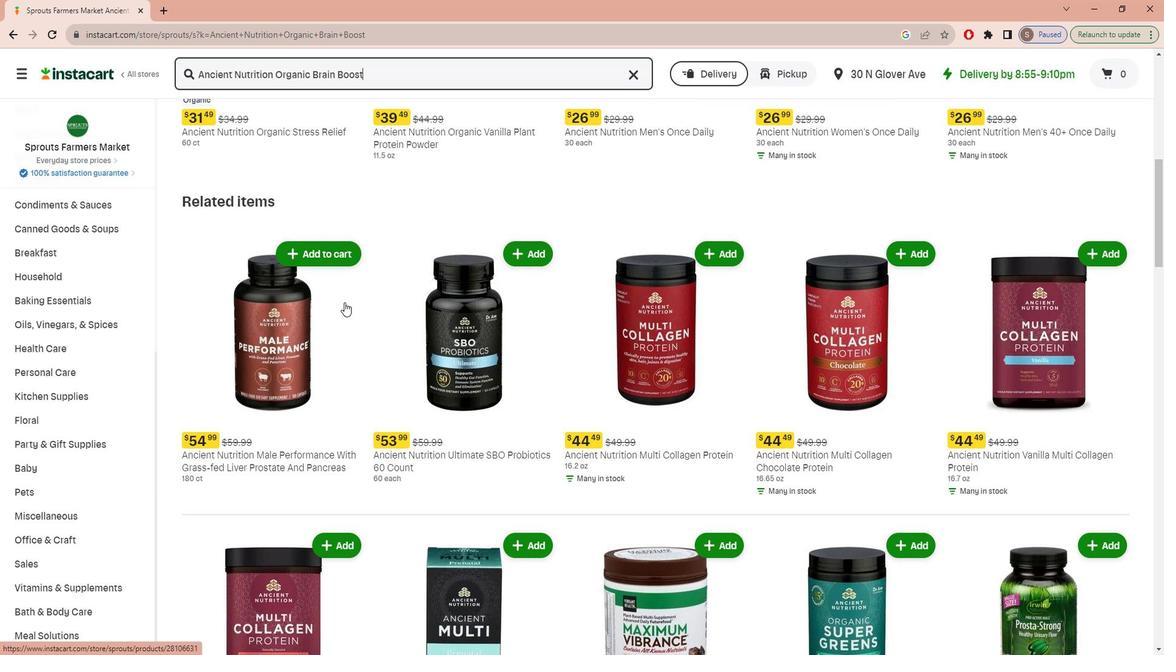 
Action: Mouse scrolled (344, 290) with delta (0, 0)
Screenshot: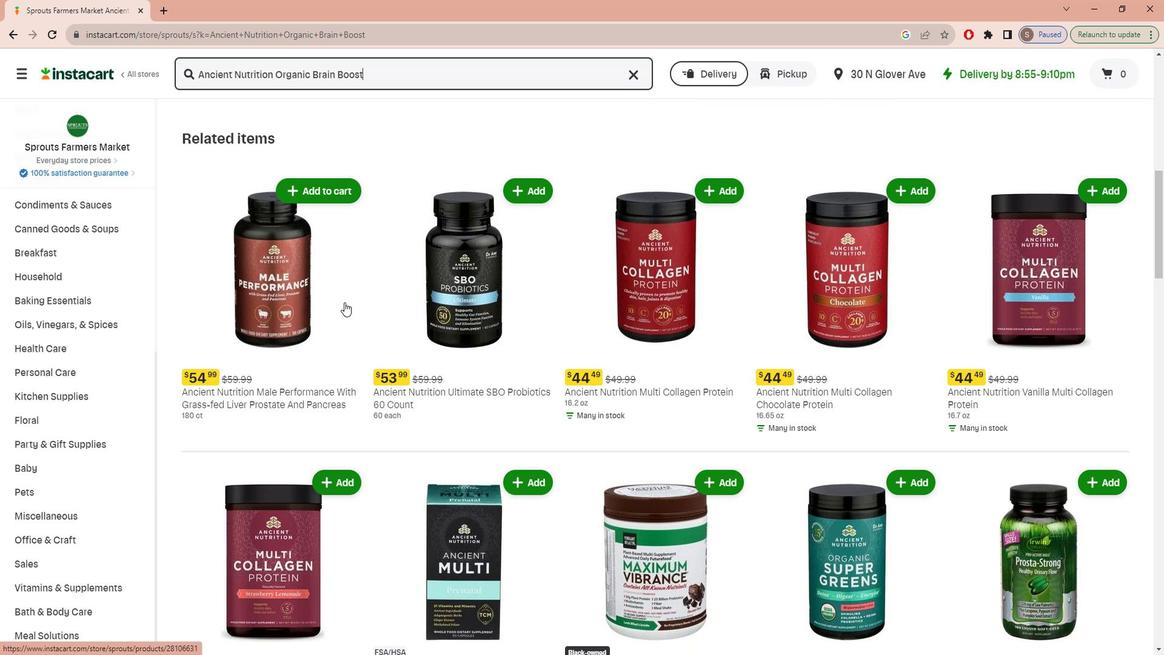 
Action: Mouse scrolled (344, 290) with delta (0, 0)
Screenshot: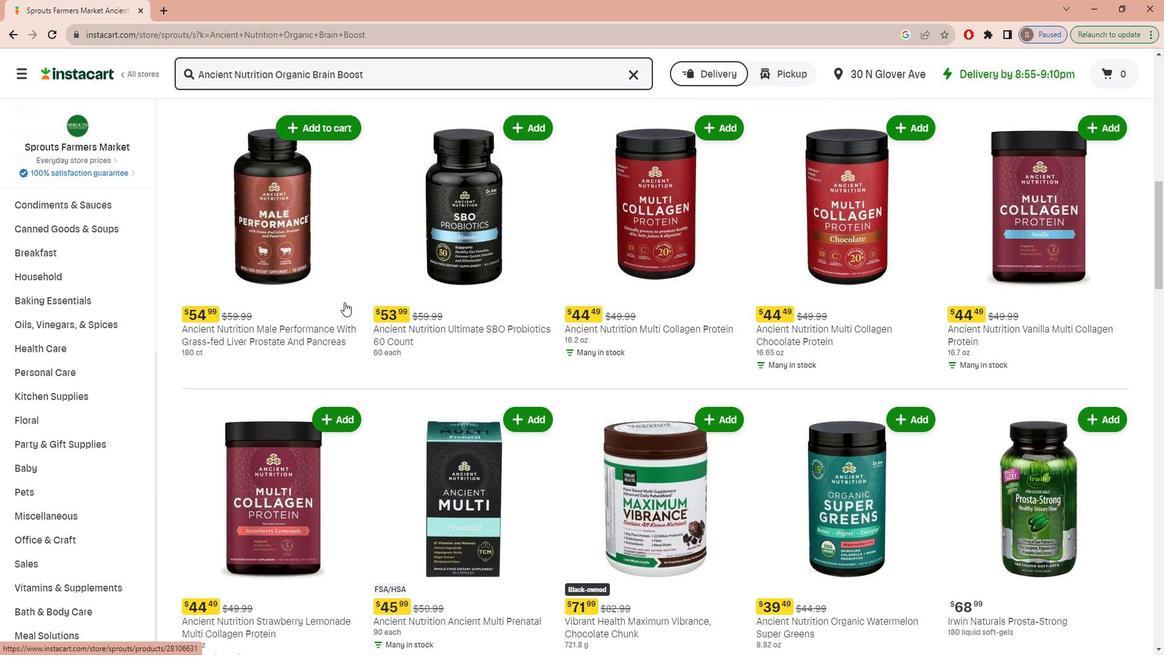 
Action: Mouse scrolled (344, 290) with delta (0, 0)
Screenshot: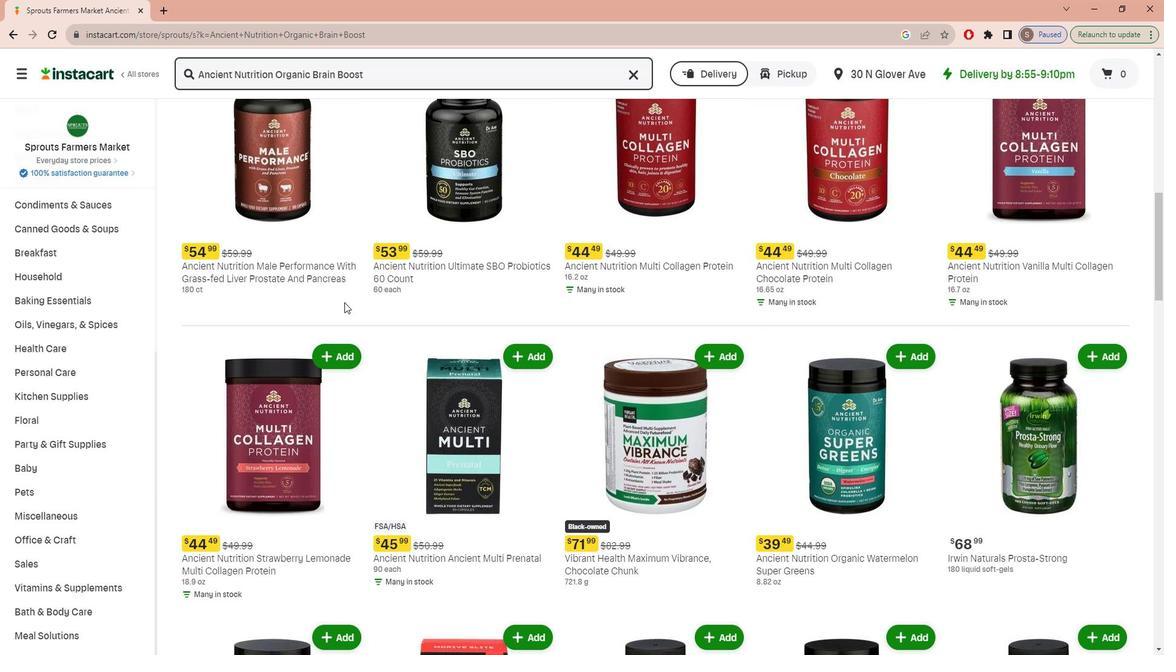
Action: Mouse scrolled (344, 290) with delta (0, 0)
Screenshot: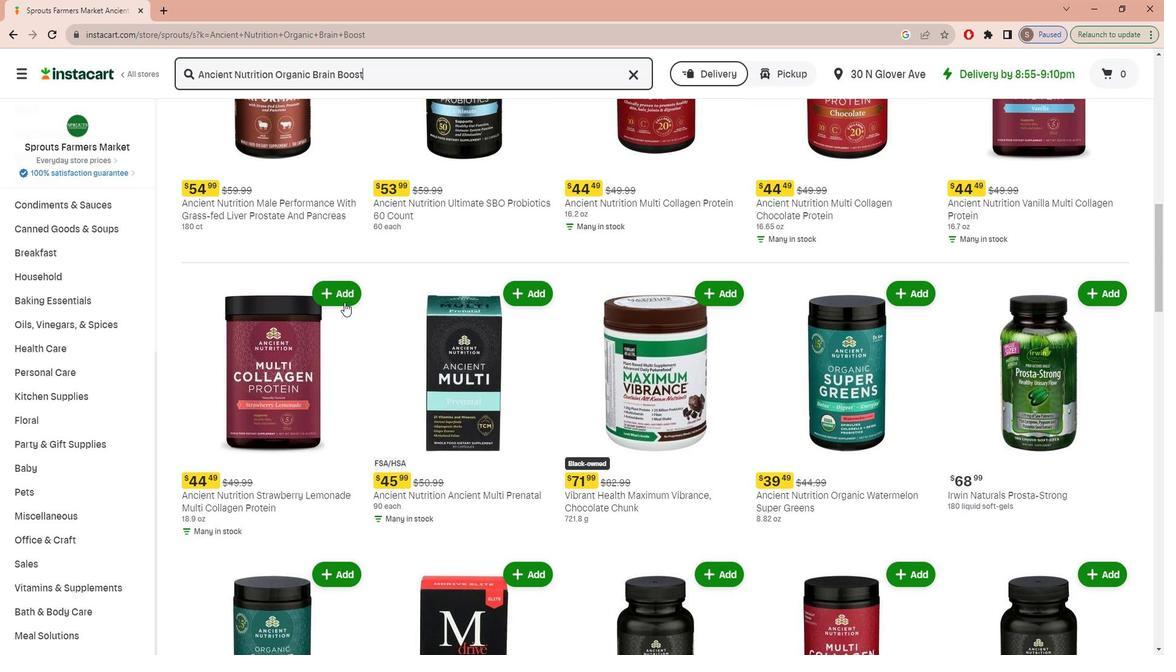
Action: Mouse scrolled (344, 290) with delta (0, 0)
Screenshot: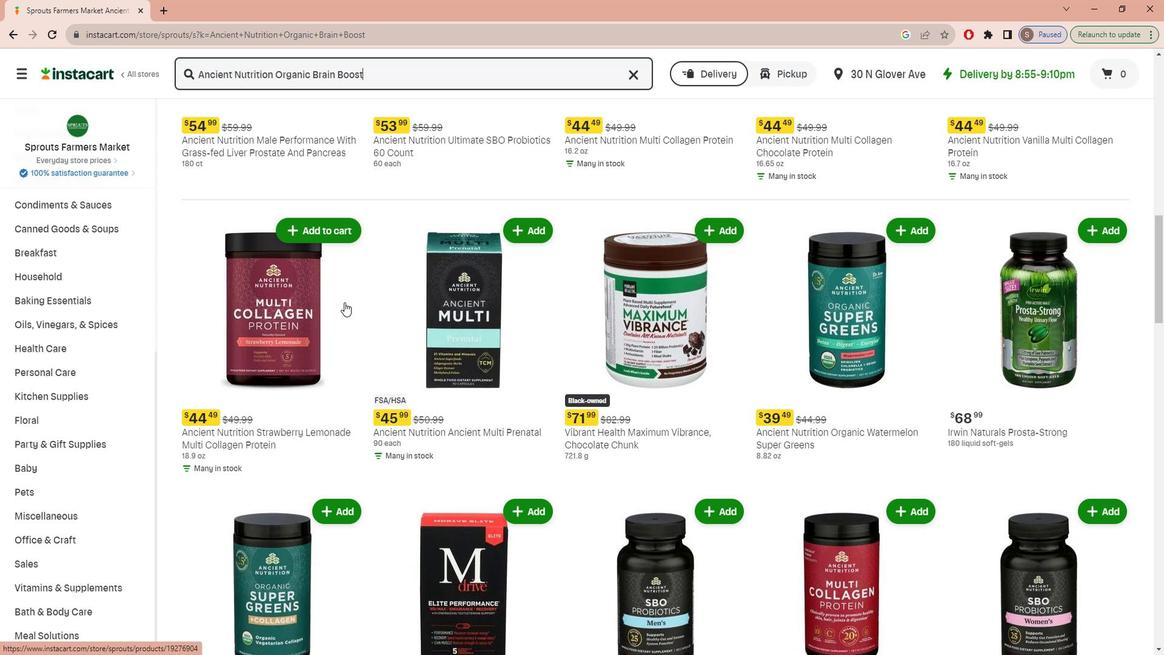 
Action: Mouse scrolled (344, 290) with delta (0, 0)
Screenshot: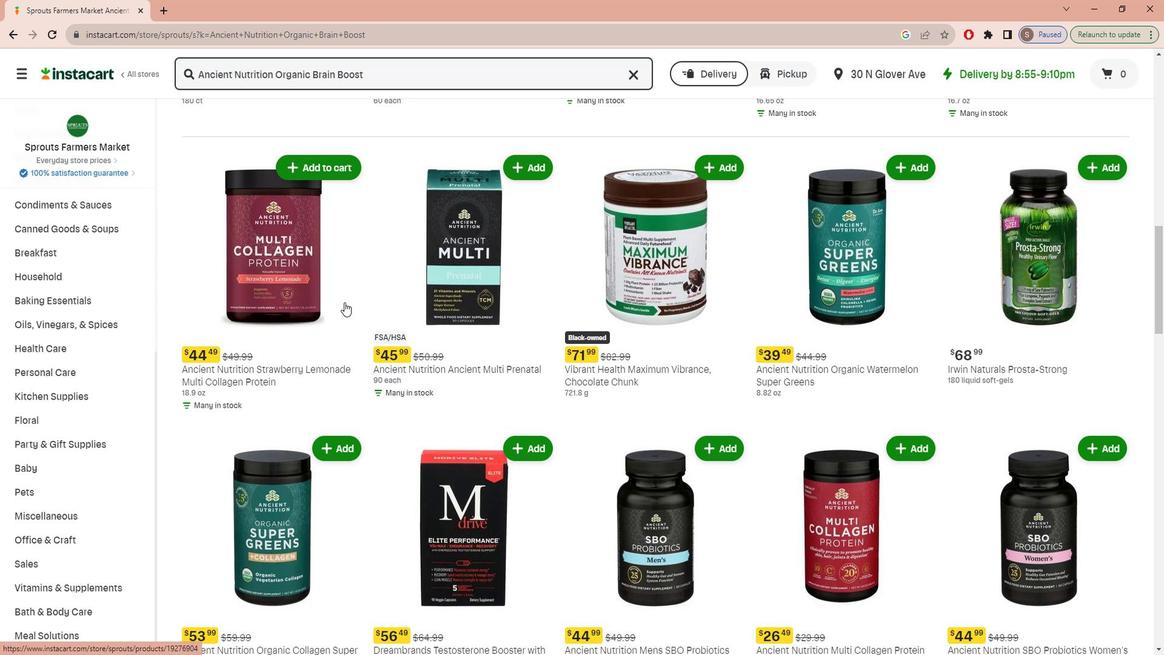 
Action: Mouse scrolled (344, 290) with delta (0, 0)
Screenshot: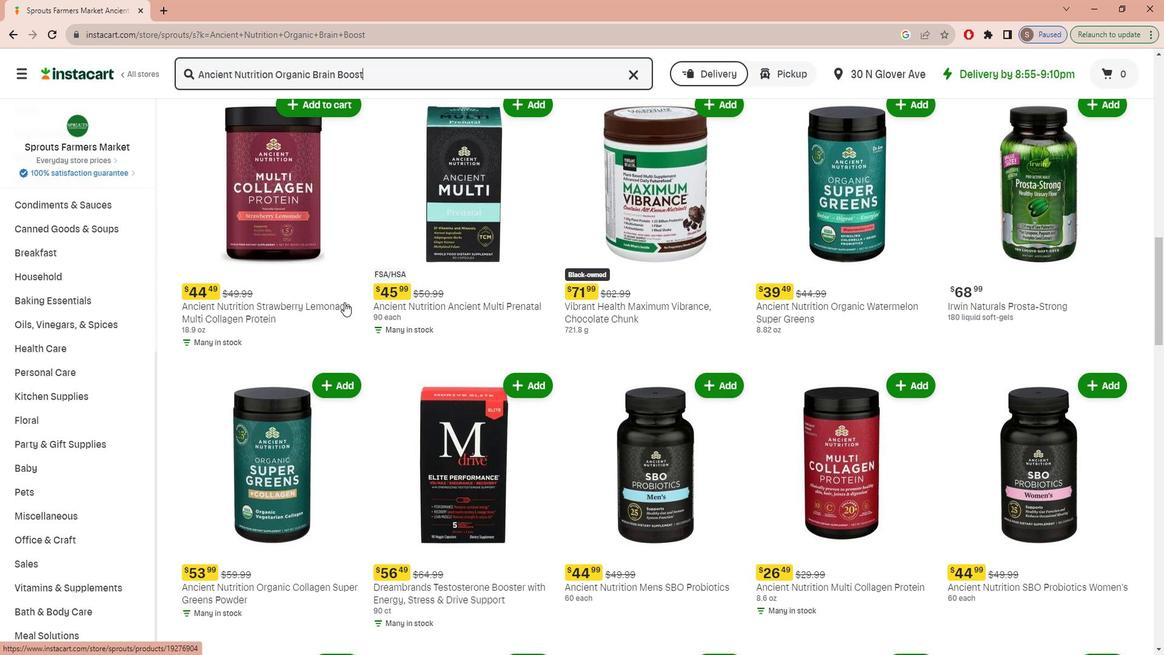 
Action: Mouse scrolled (344, 290) with delta (0, 0)
Screenshot: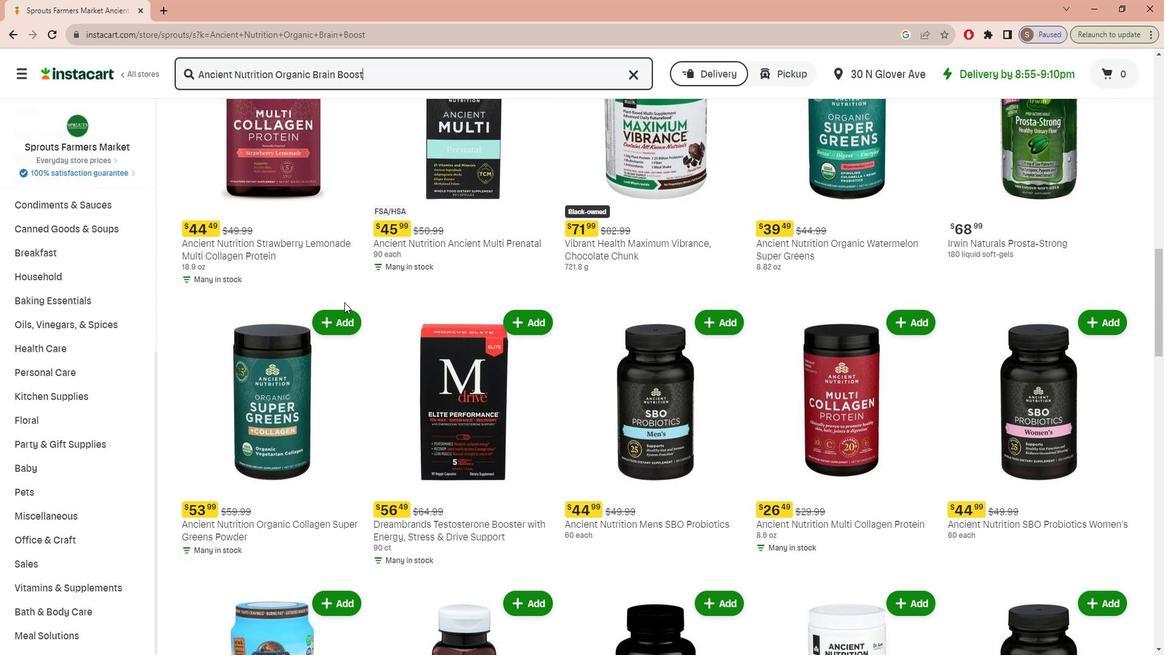 
Action: Mouse scrolled (344, 290) with delta (0, 0)
Screenshot: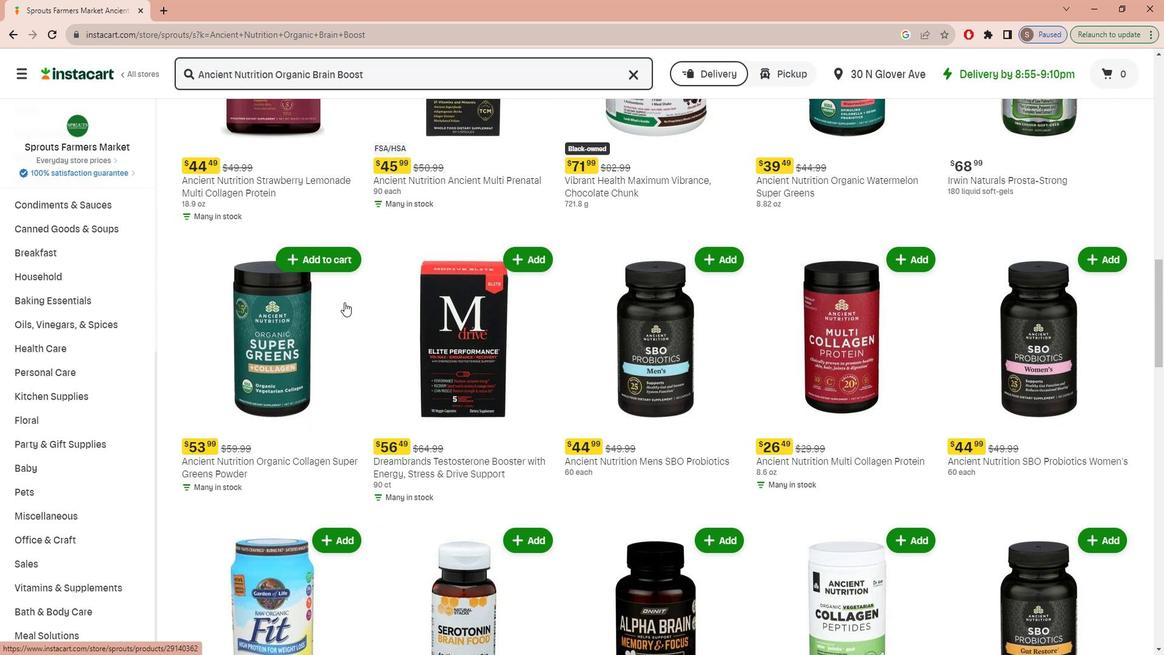 
Action: Mouse scrolled (344, 290) with delta (0, 0)
Screenshot: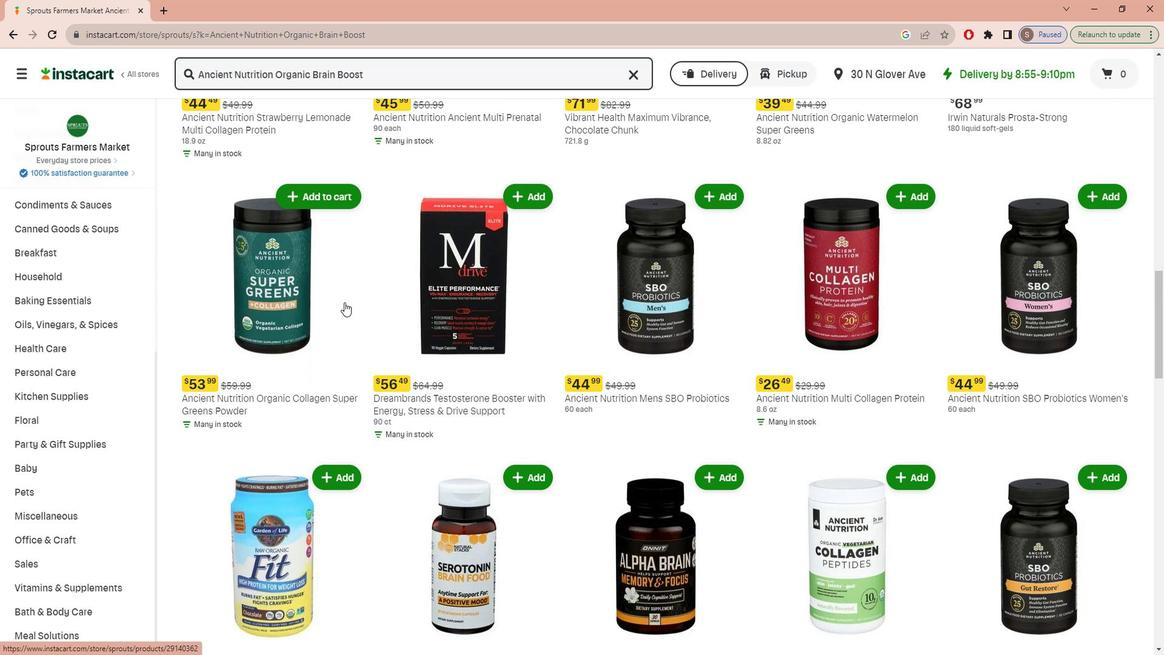 
Action: Mouse moved to (343, 291)
Screenshot: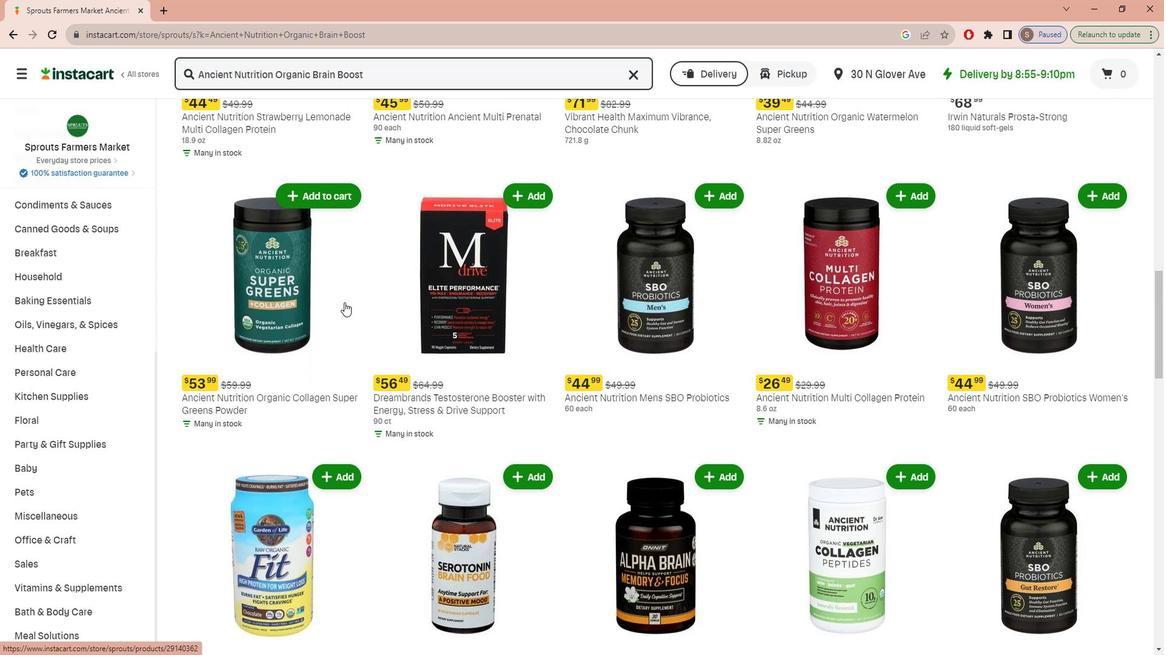 
Action: Mouse scrolled (343, 291) with delta (0, 0)
Screenshot: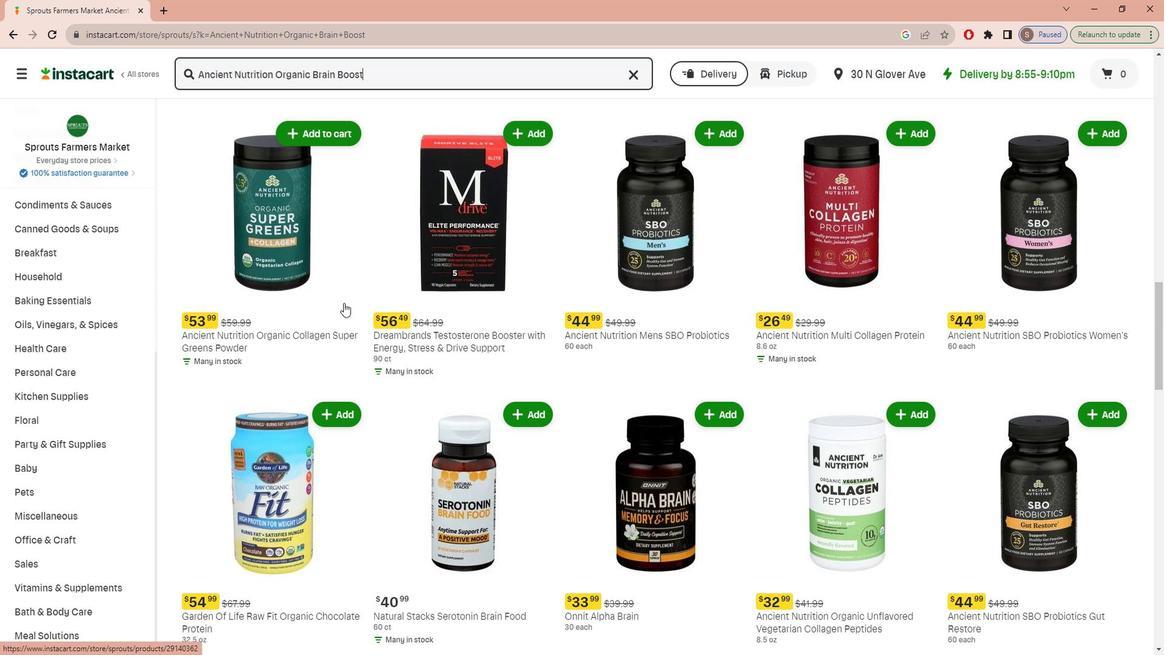 
Action: Mouse scrolled (343, 291) with delta (0, 0)
Screenshot: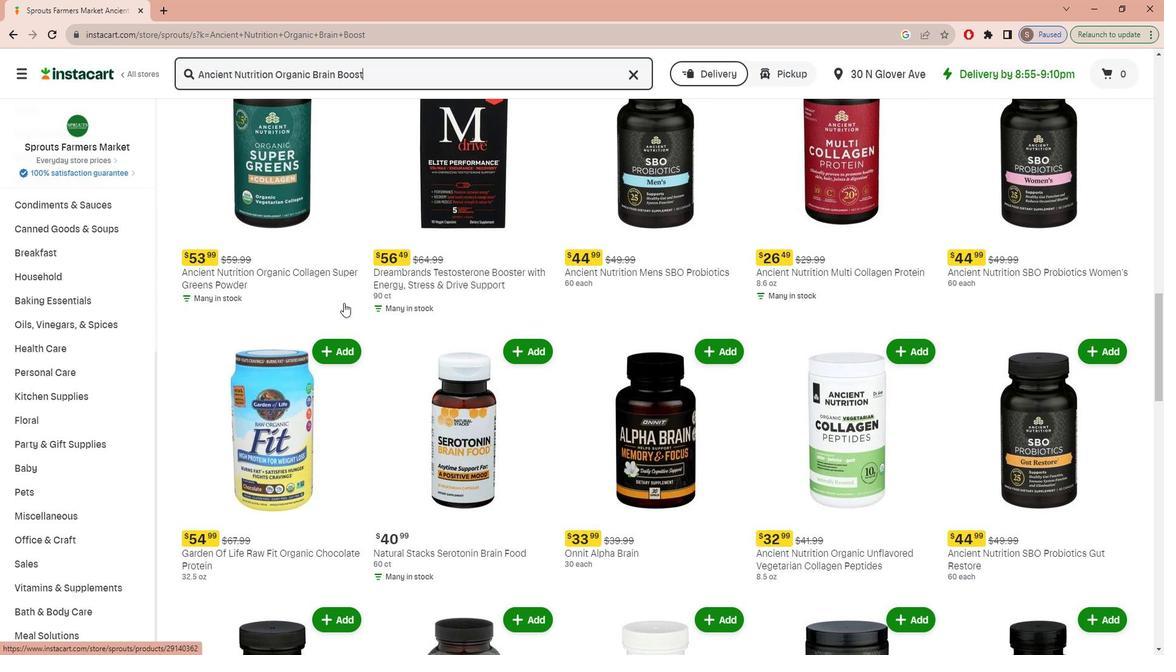 
Action: Mouse scrolled (343, 291) with delta (0, 0)
Screenshot: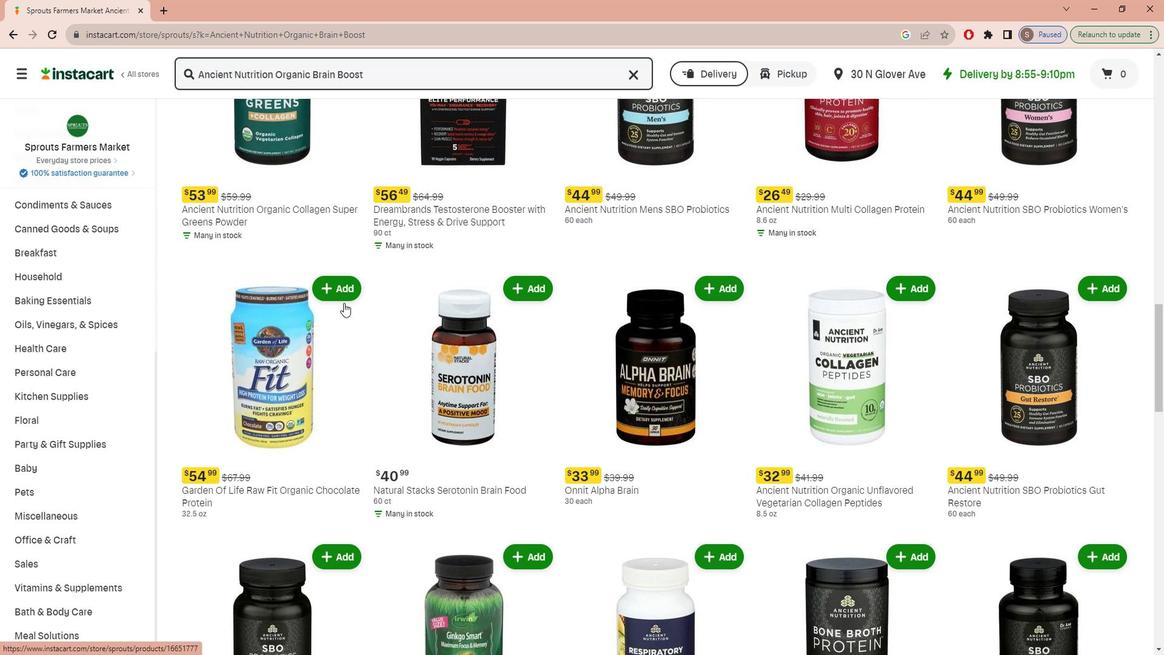 
Action: Mouse scrolled (343, 291) with delta (0, 0)
Screenshot: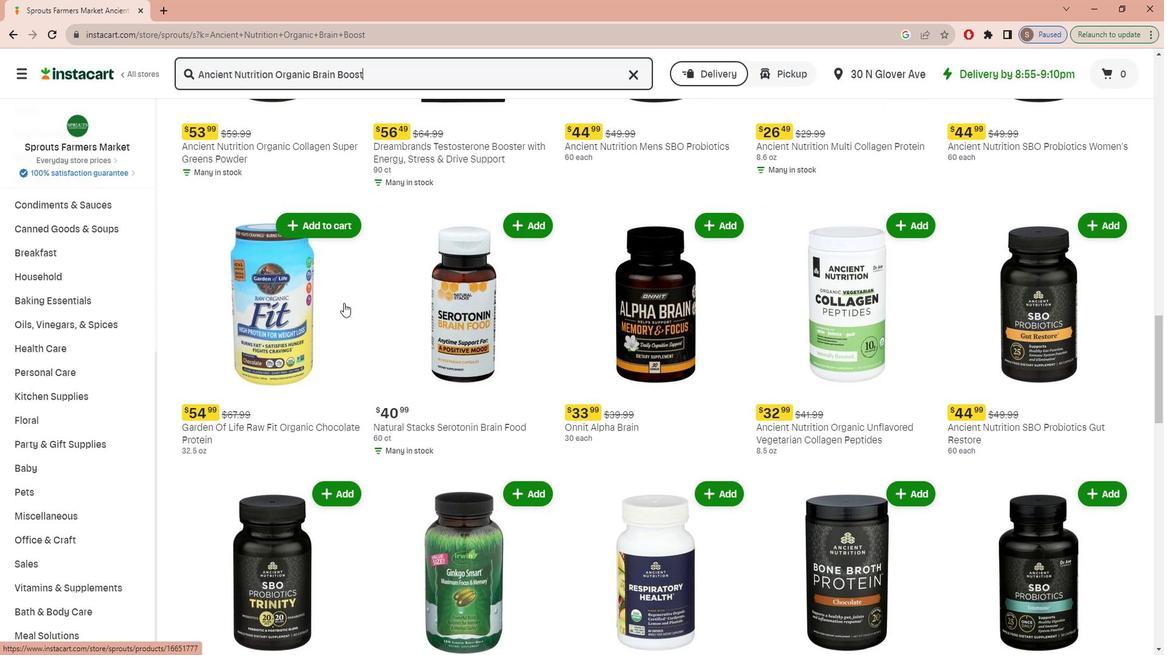 
Action: Mouse scrolled (343, 291) with delta (0, 0)
Screenshot: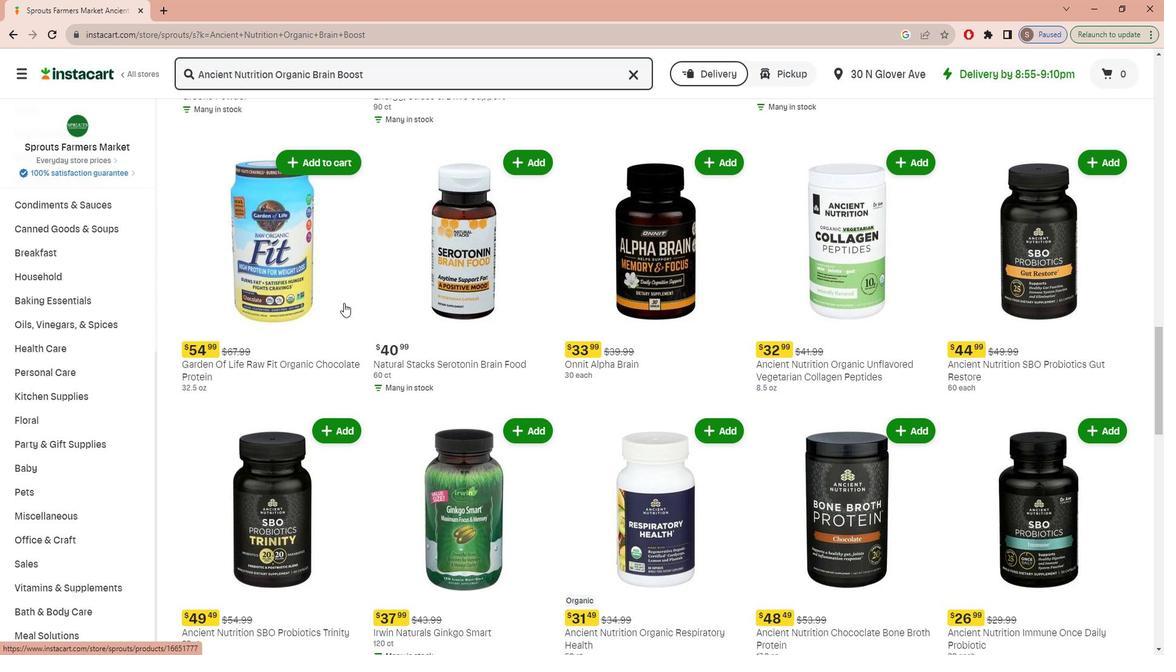 
Action: Mouse scrolled (343, 291) with delta (0, 0)
Screenshot: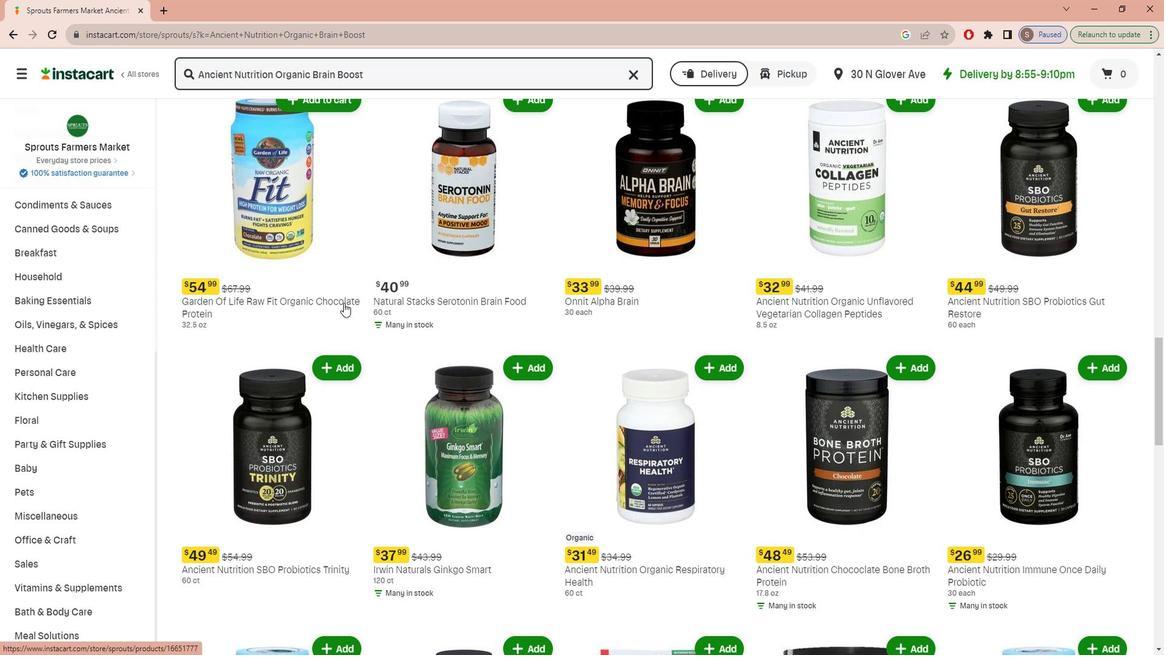
Action: Mouse scrolled (343, 291) with delta (0, 0)
Screenshot: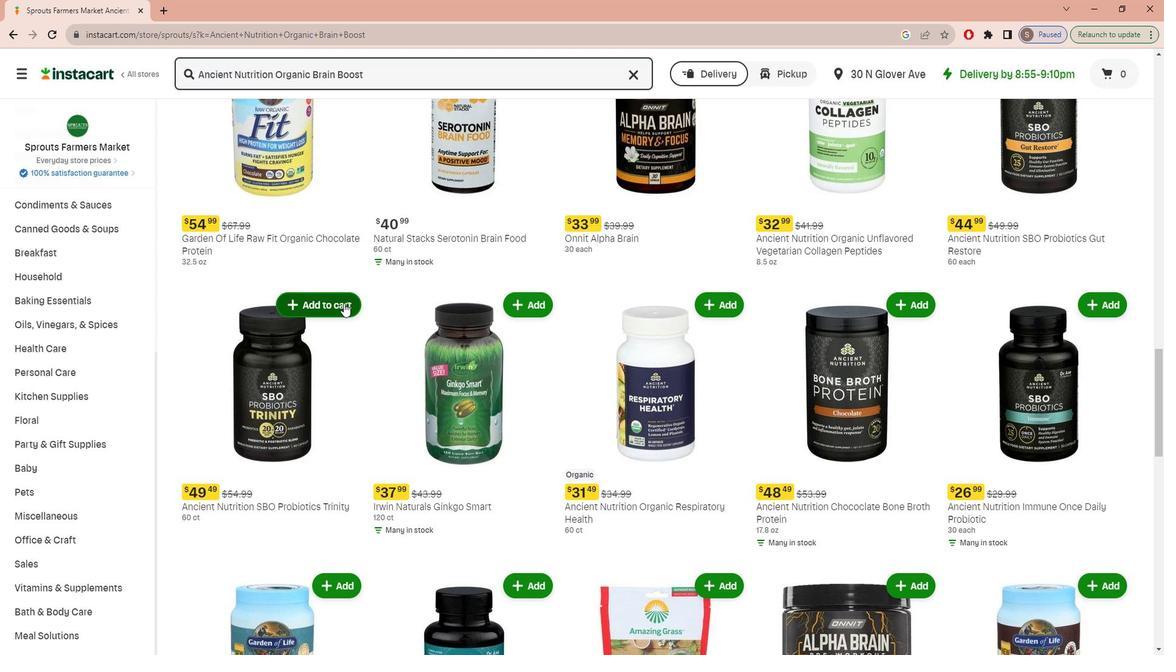 
Action: Mouse scrolled (343, 291) with delta (0, 0)
Screenshot: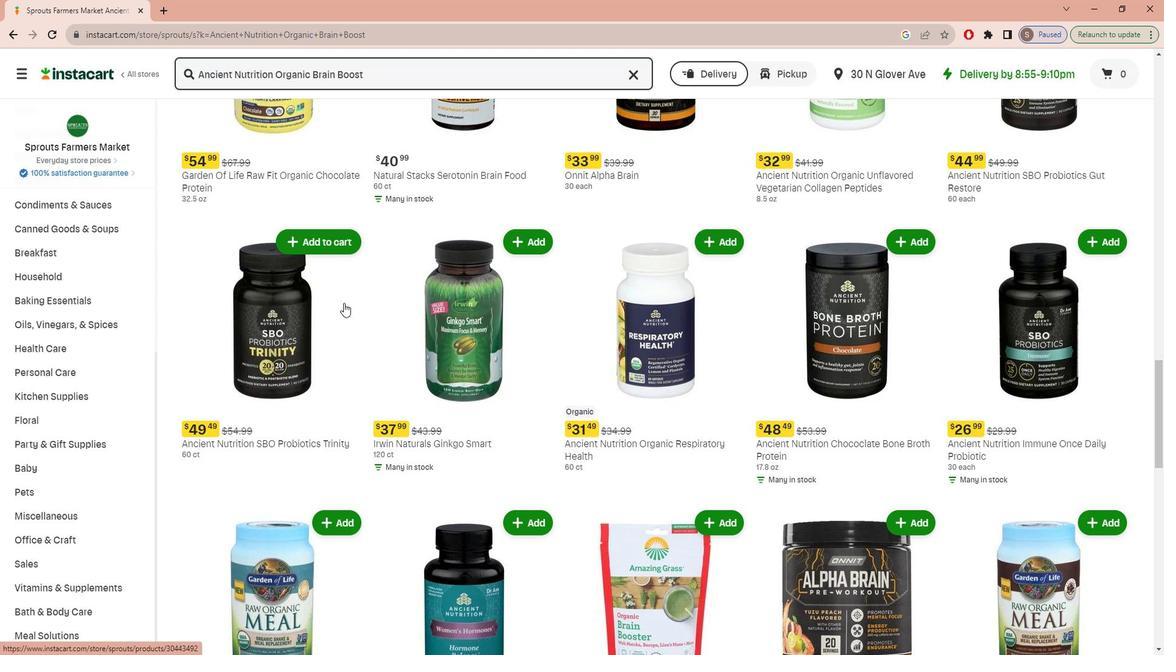 
Action: Mouse scrolled (343, 291) with delta (0, 0)
Screenshot: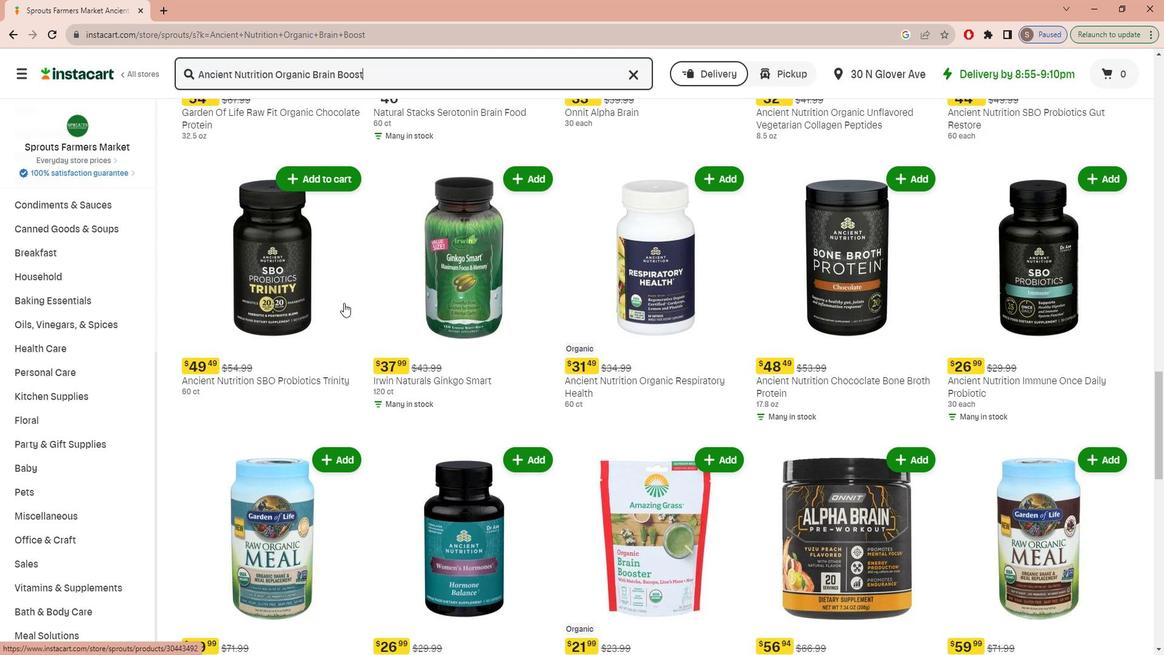 
Action: Mouse scrolled (343, 291) with delta (0, 0)
Screenshot: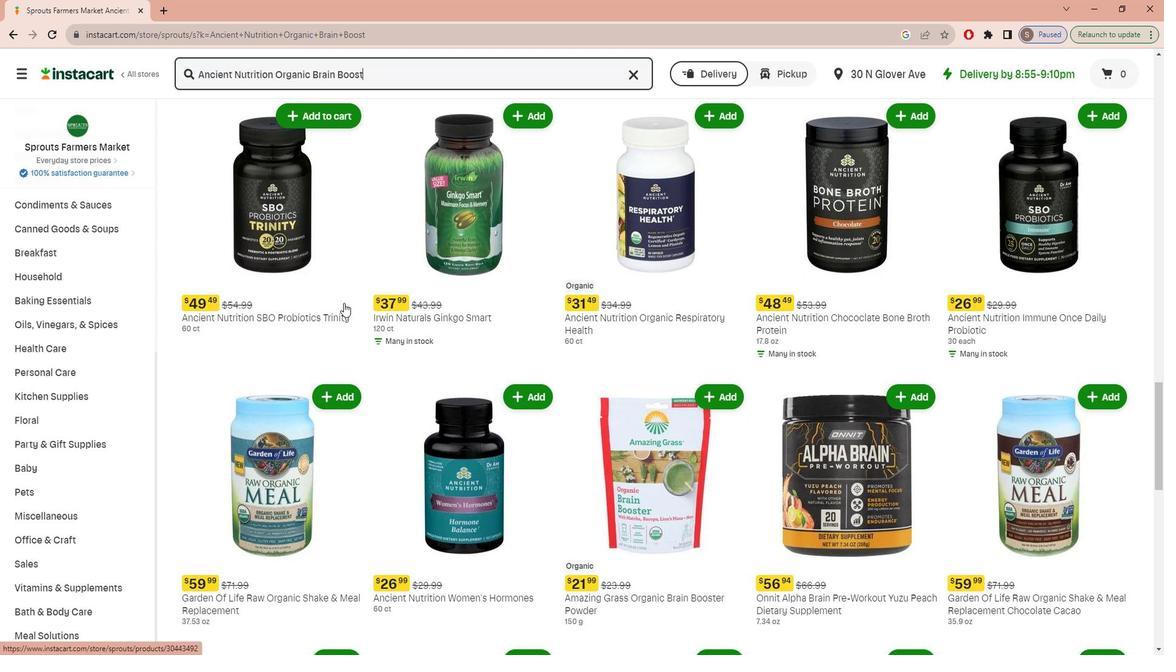 
Action: Mouse scrolled (343, 291) with delta (0, 0)
Screenshot: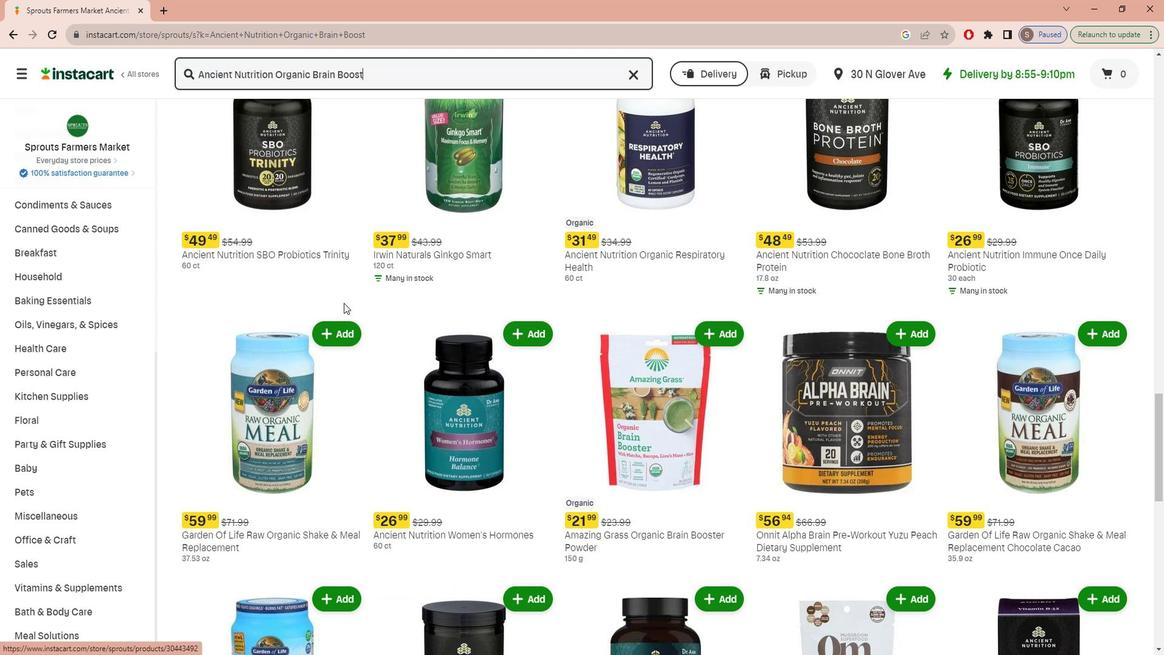 
Action: Mouse scrolled (343, 291) with delta (0, 0)
Screenshot: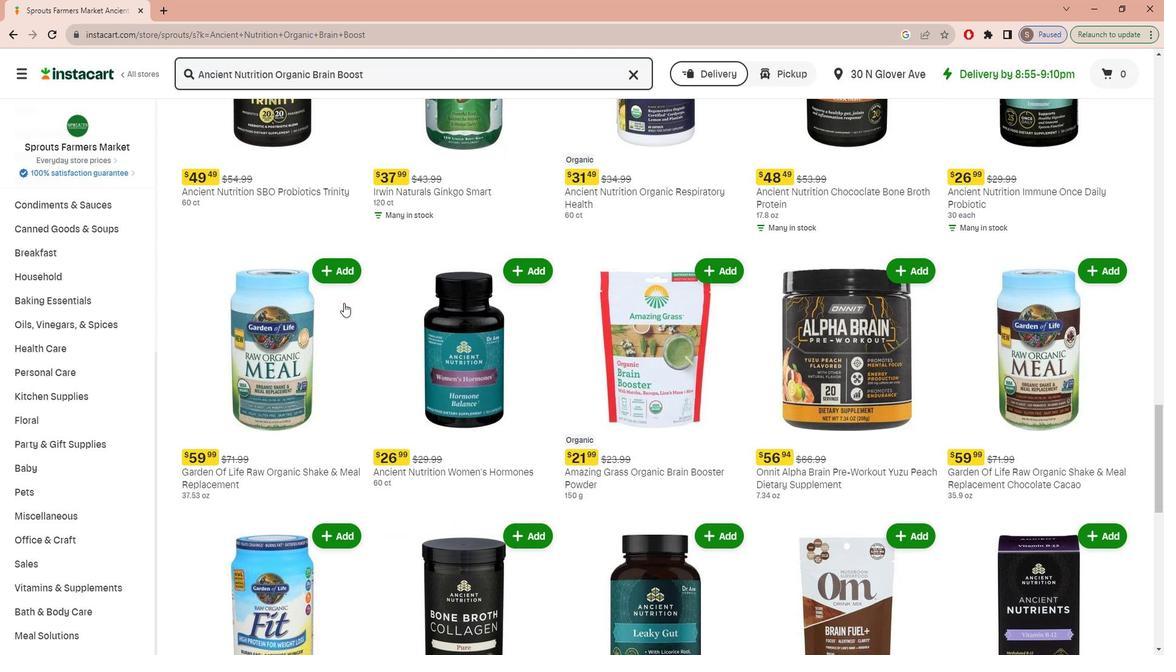 
Action: Mouse scrolled (343, 291) with delta (0, 0)
Screenshot: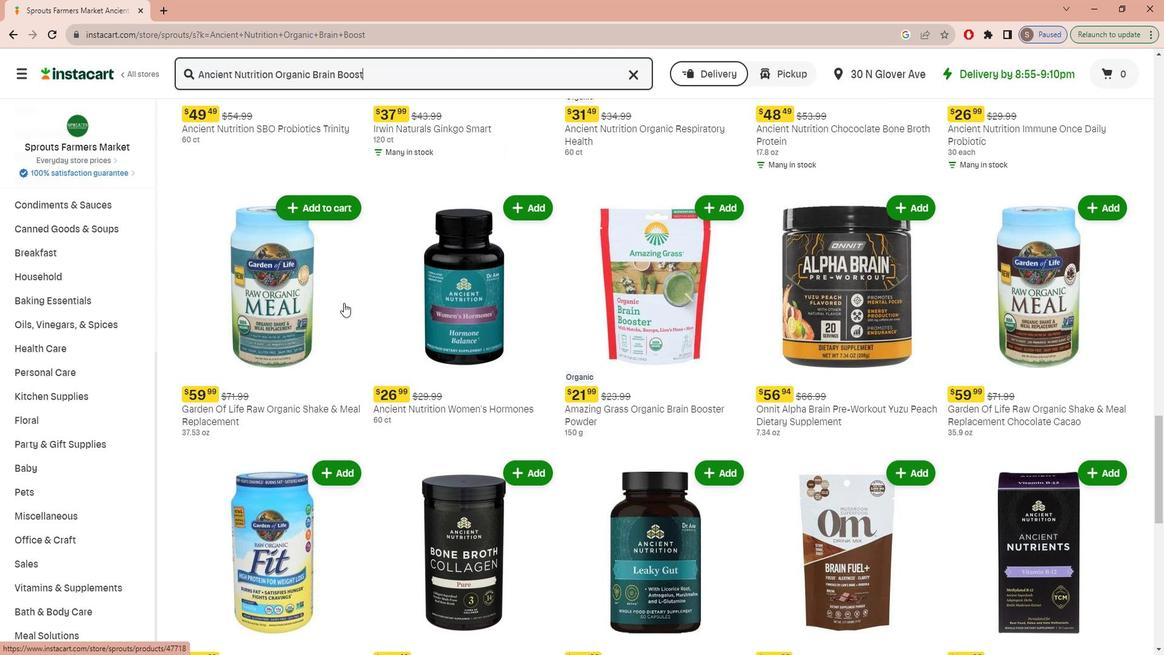 
Action: Mouse scrolled (343, 291) with delta (0, 0)
Screenshot: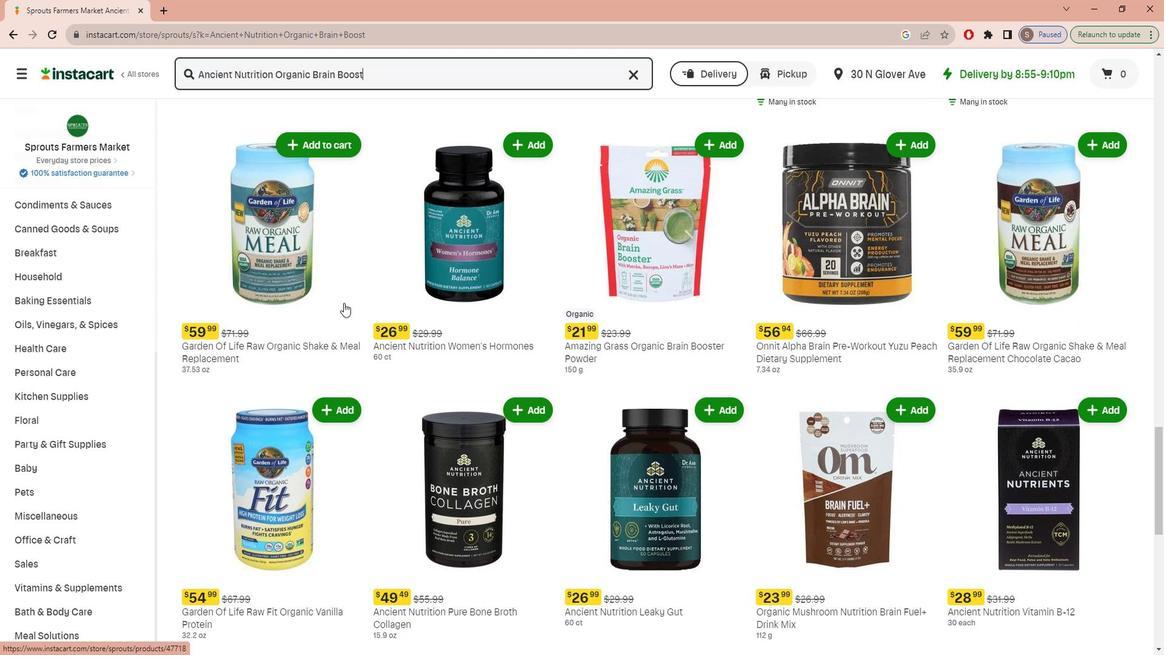 
Action: Mouse scrolled (343, 291) with delta (0, 0)
Screenshot: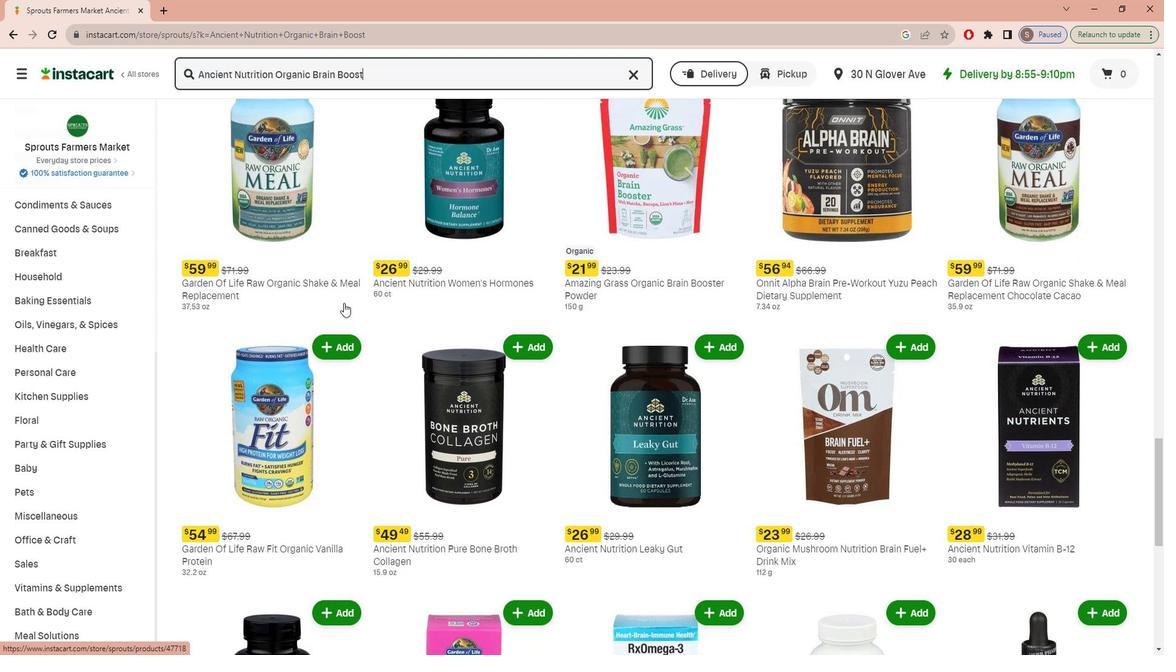 
Action: Mouse scrolled (343, 291) with delta (0, 0)
Screenshot: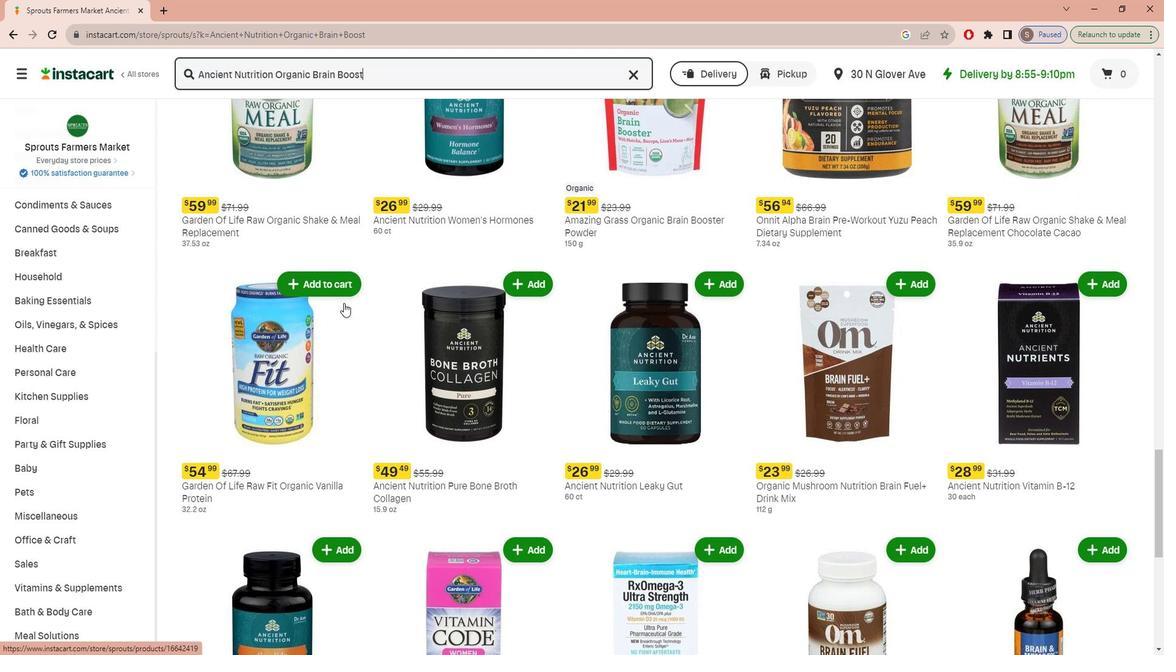 
Action: Mouse moved to (343, 291)
Screenshot: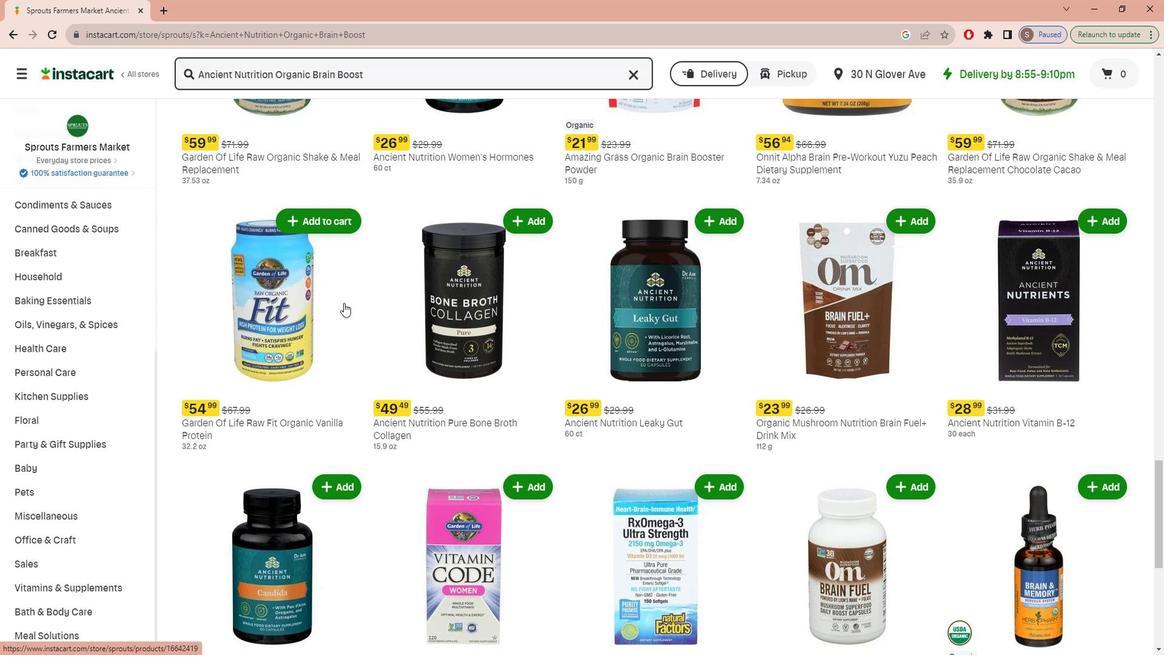 
Action: Mouse scrolled (343, 291) with delta (0, 0)
Screenshot: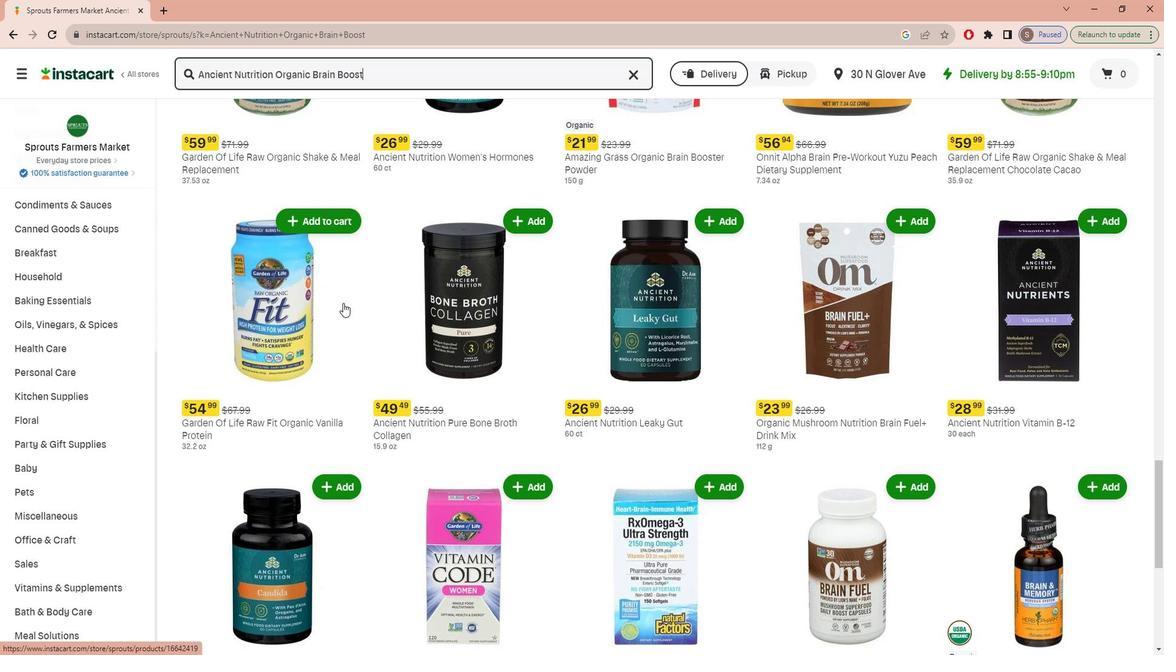 
Action: Mouse scrolled (343, 291) with delta (0, 0)
Screenshot: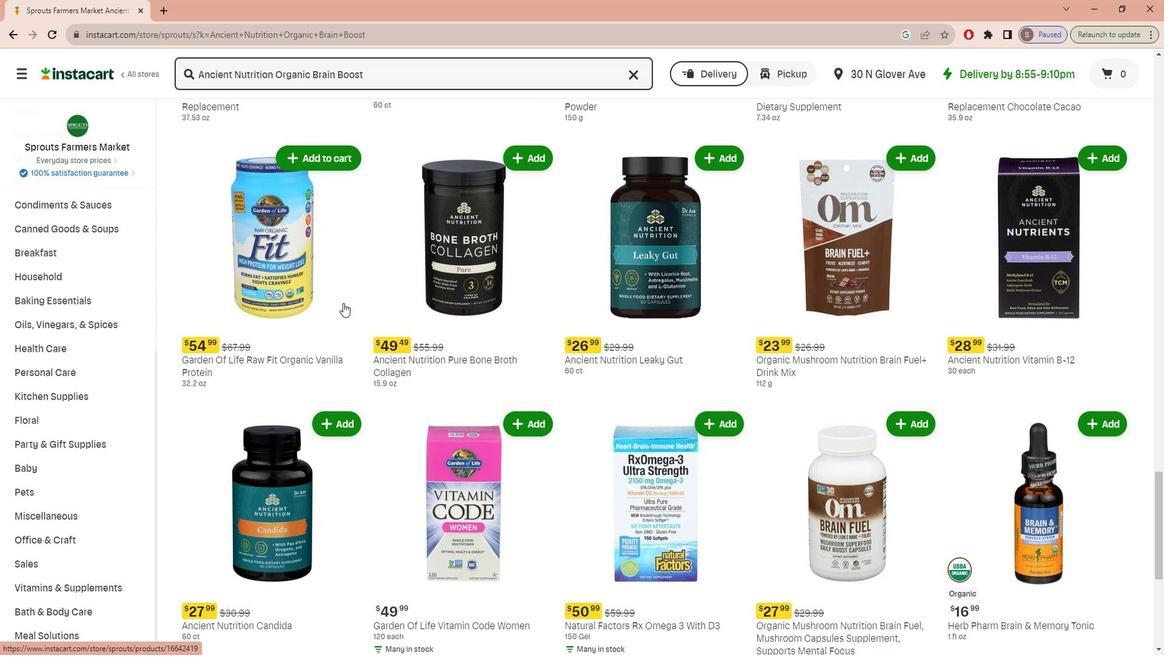 
Action: Mouse scrolled (343, 291) with delta (0, 0)
Screenshot: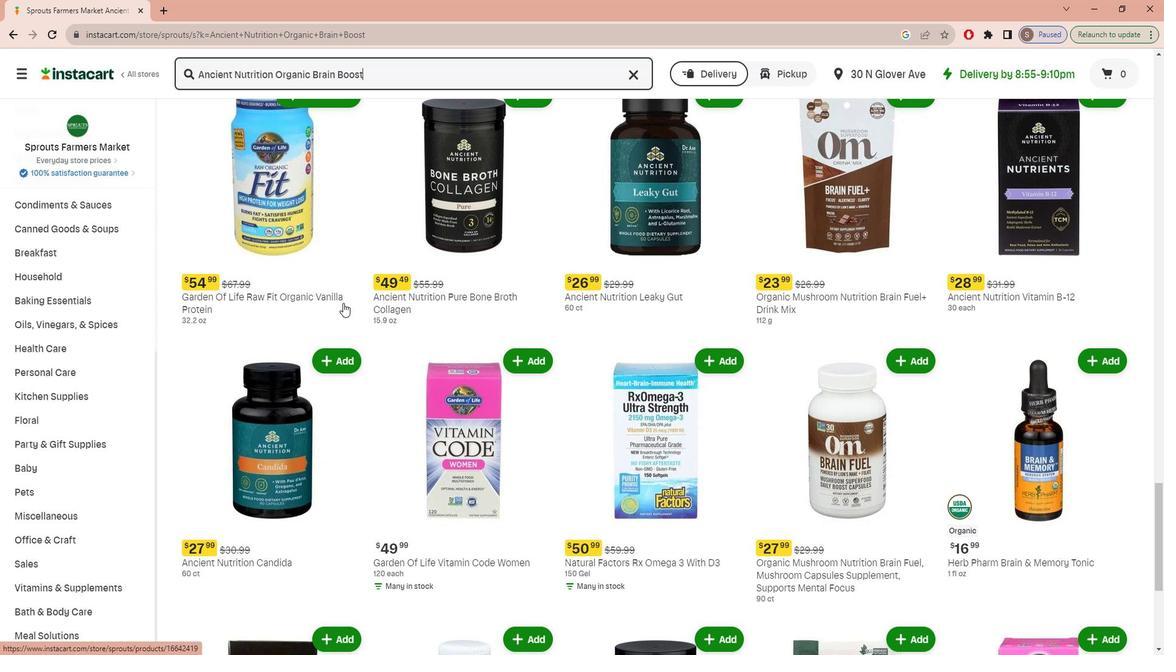 
Action: Mouse scrolled (343, 291) with delta (0, 0)
Screenshot: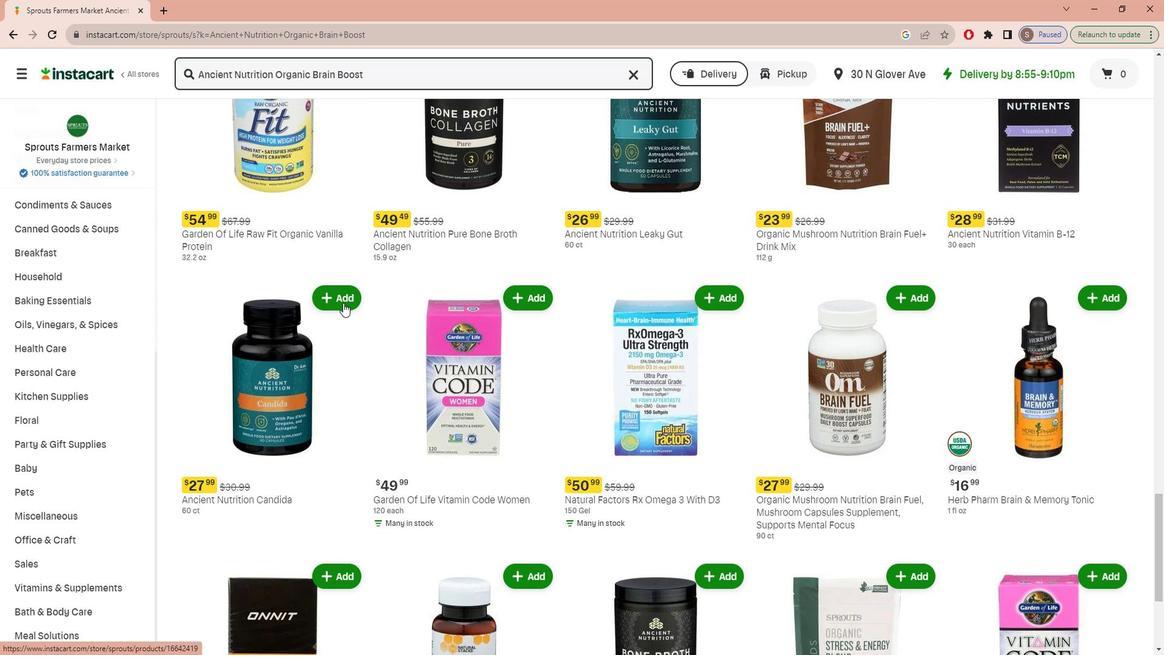 
Action: Mouse scrolled (343, 291) with delta (0, 0)
Screenshot: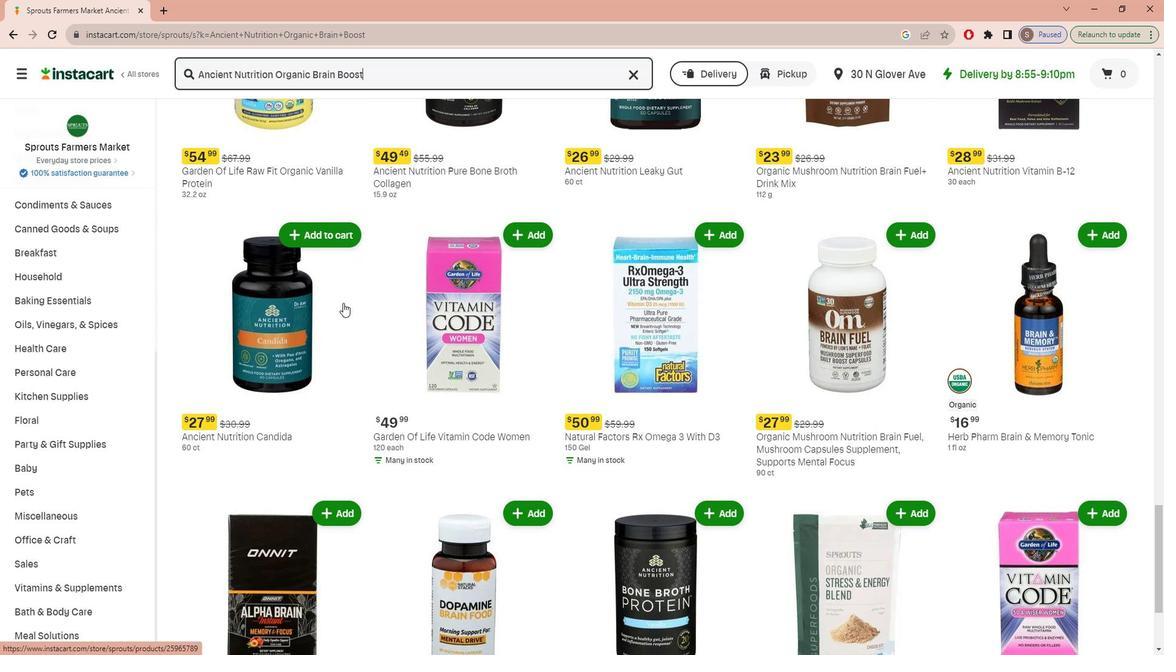 
Action: Mouse scrolled (343, 291) with delta (0, 0)
Screenshot: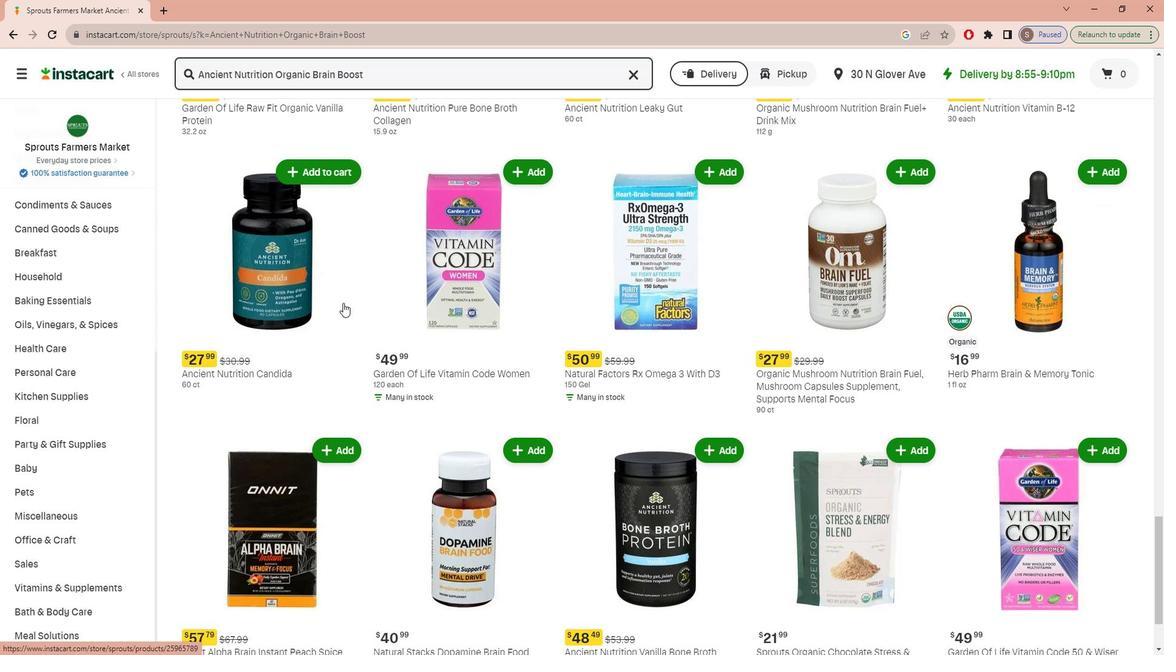 
Action: Mouse scrolled (343, 291) with delta (0, 0)
Screenshot: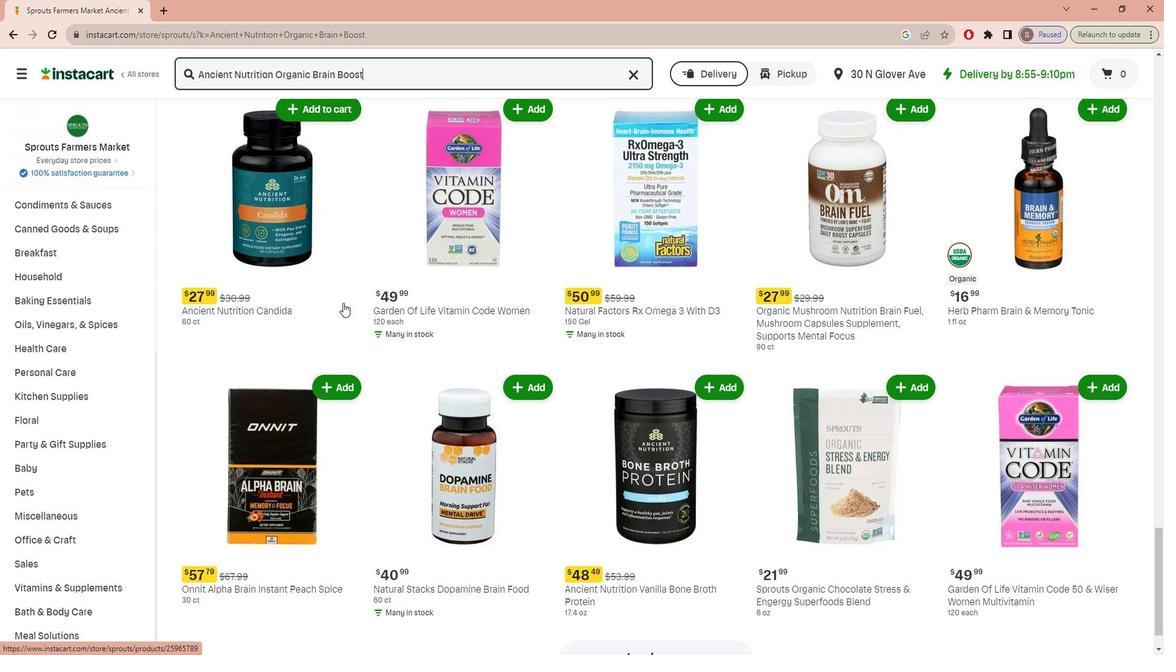 
Action: Mouse scrolled (343, 291) with delta (0, 0)
Screenshot: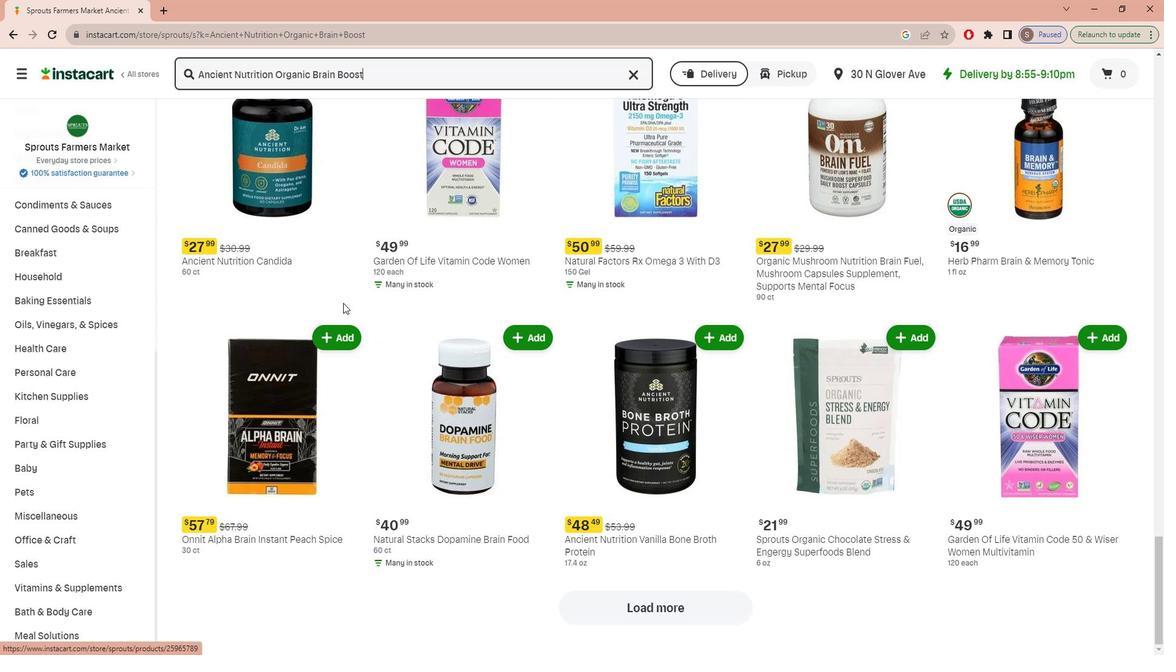 
